 Task: Look for space in Murmansk, Russia from 1st August, 2023 to 5th August, 2023 for 1 adult in price range Rs.6000 to Rs.15000. Place can be entire place with 1  bedroom having 1 bed and 1 bathroom. Property type can be house, flat, guest house. Amenities needed are: wifi. Booking option can be shelf check-in. Required host language is English.
Action: Mouse moved to (432, 96)
Screenshot: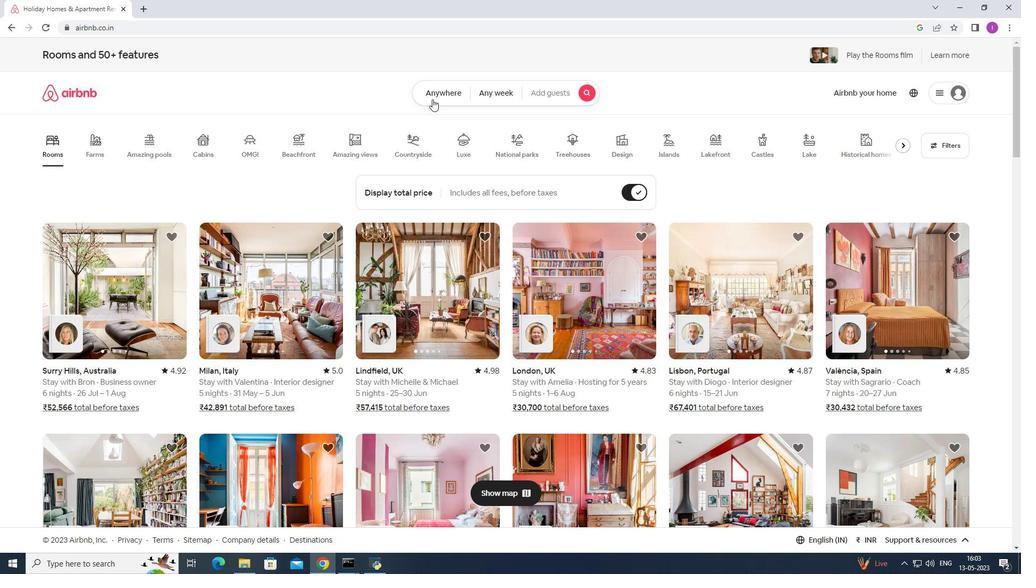 
Action: Mouse pressed left at (432, 96)
Screenshot: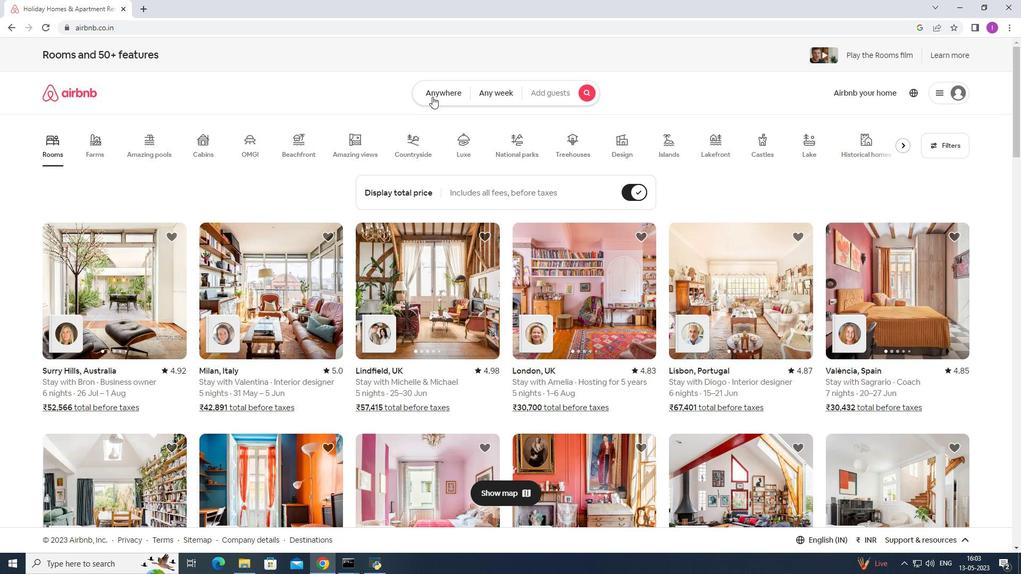 
Action: Mouse moved to (388, 138)
Screenshot: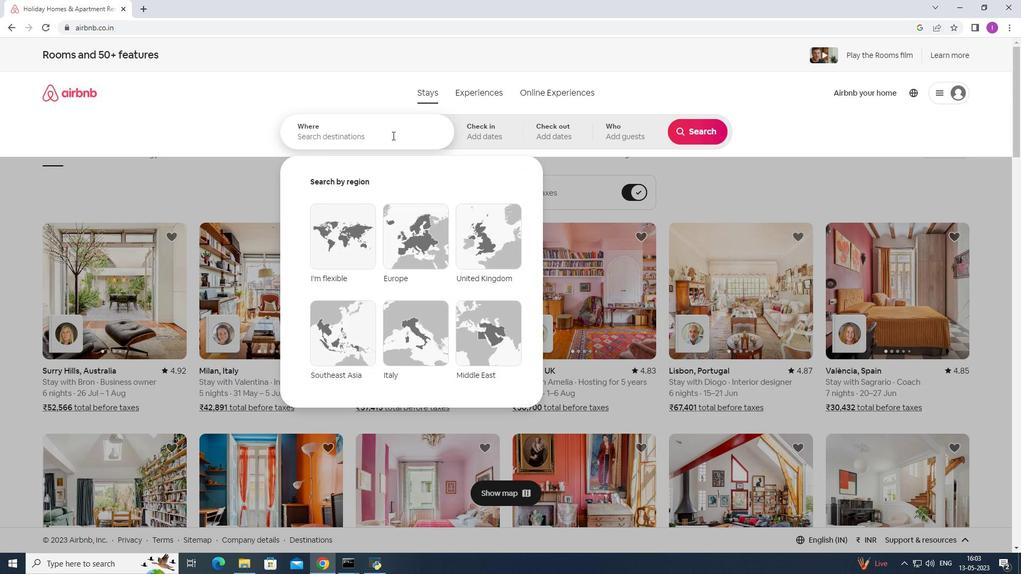 
Action: Mouse pressed left at (388, 138)
Screenshot: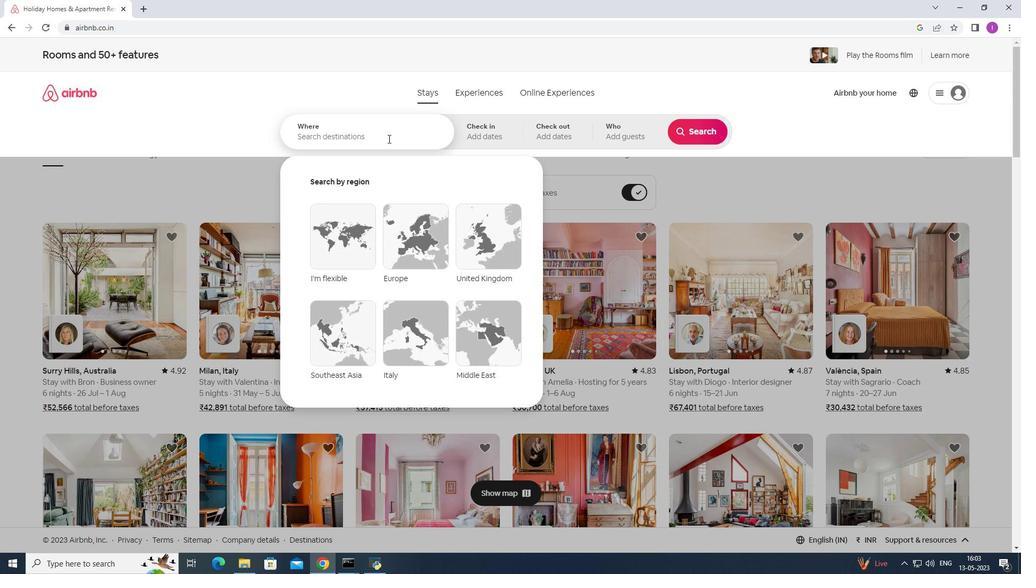 
Action: Key pressed <Key.shift>Murmansk,<Key.shift>Russia
Screenshot: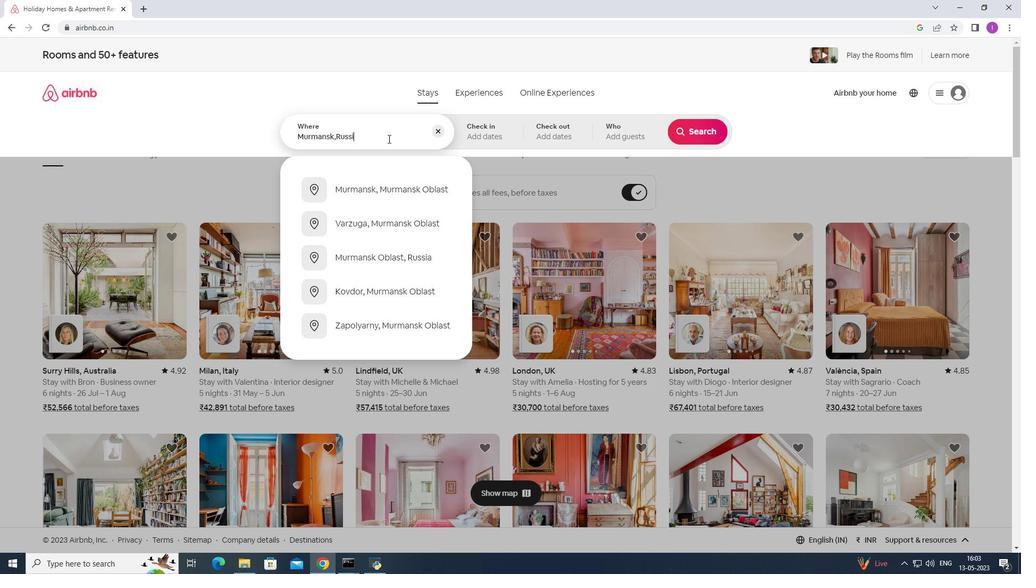 
Action: Mouse moved to (428, 224)
Screenshot: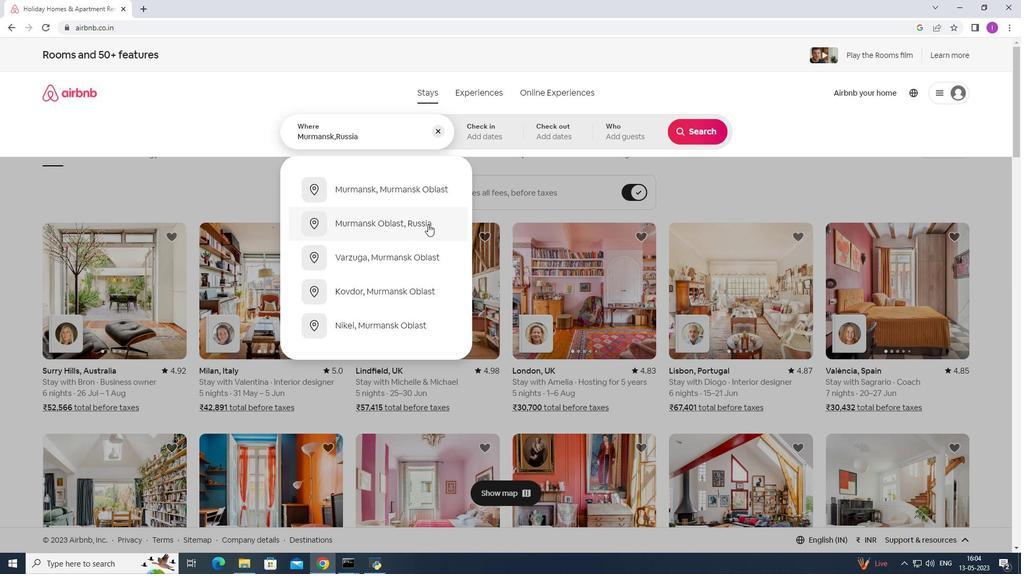 
Action: Mouse pressed left at (428, 224)
Screenshot: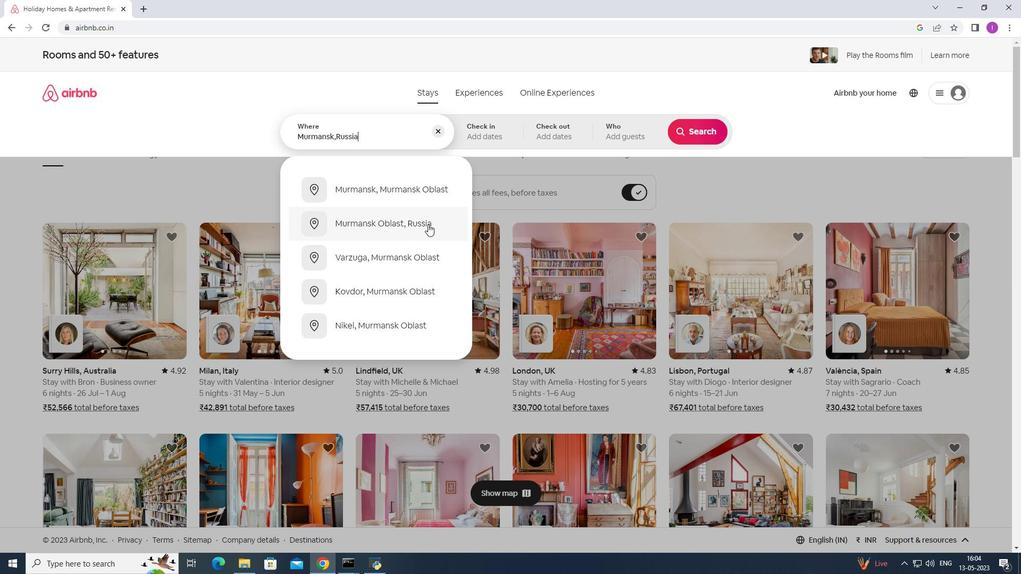
Action: Mouse moved to (693, 215)
Screenshot: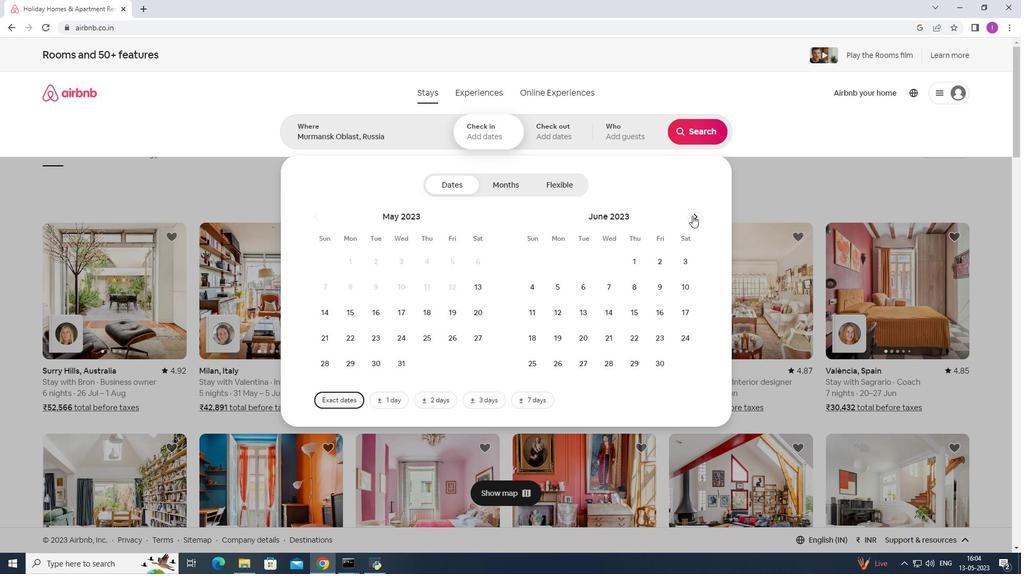 
Action: Mouse pressed left at (693, 215)
Screenshot: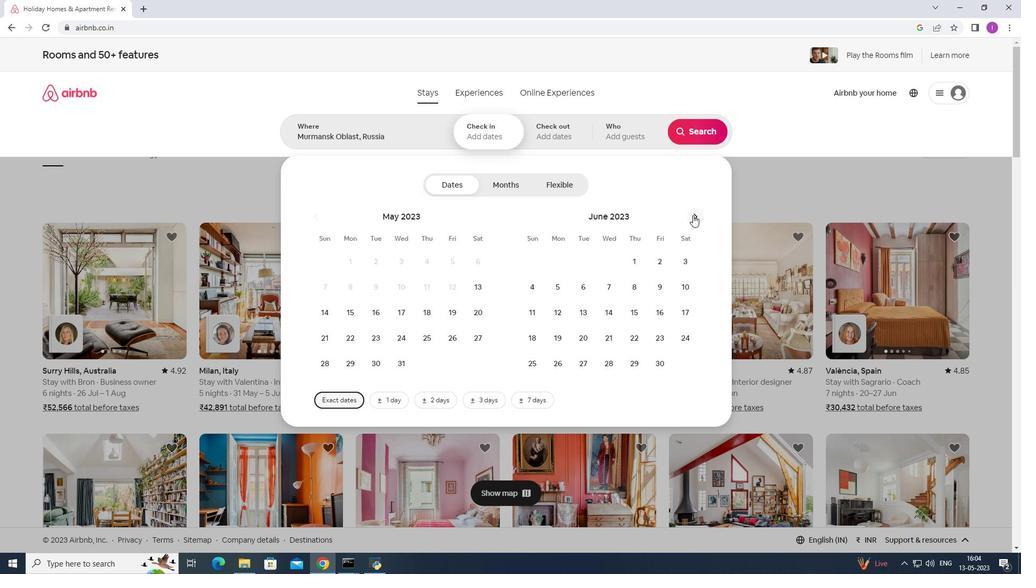 
Action: Mouse pressed left at (693, 215)
Screenshot: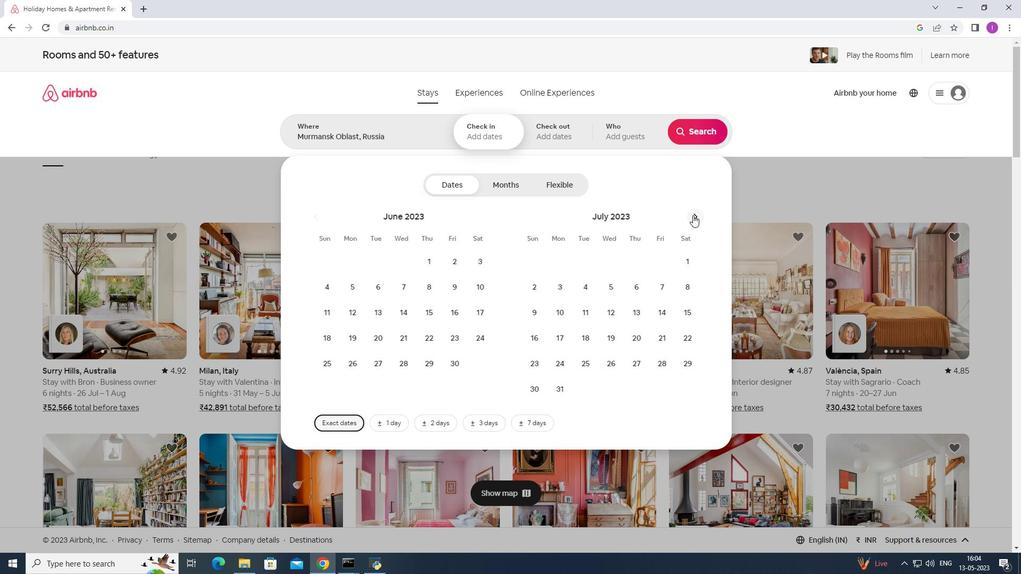 
Action: Mouse moved to (587, 266)
Screenshot: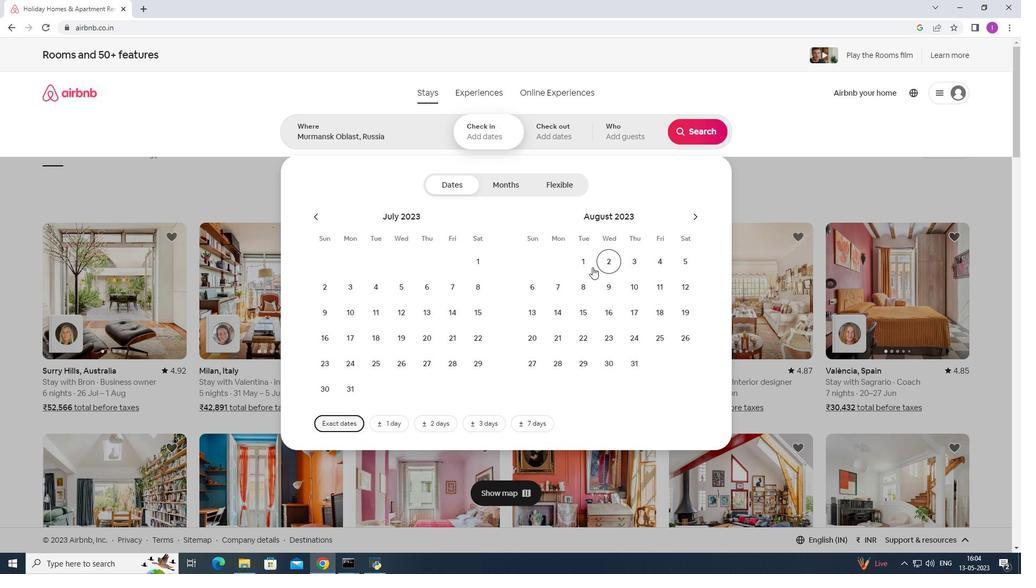 
Action: Mouse pressed left at (587, 266)
Screenshot: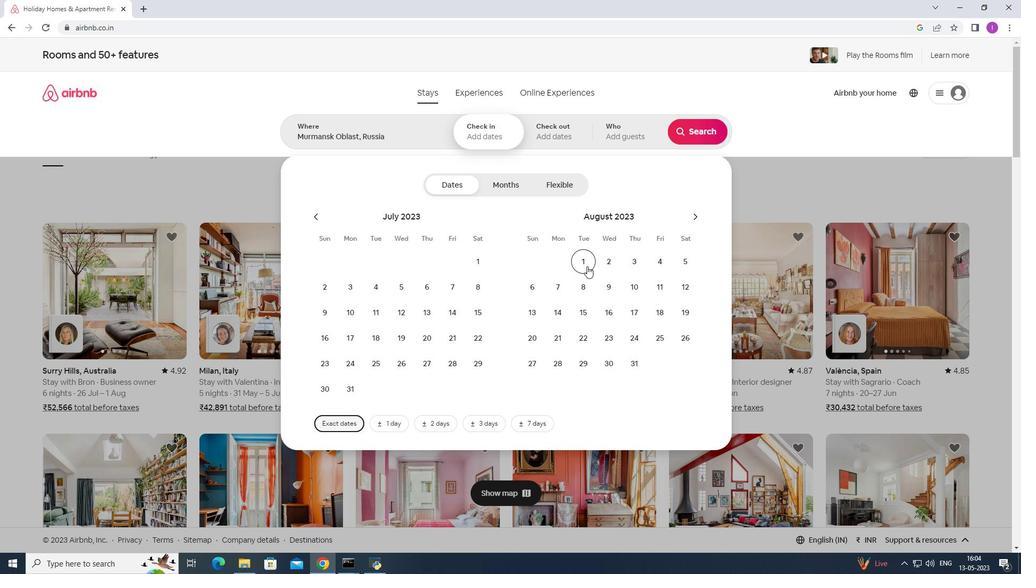 
Action: Mouse moved to (689, 256)
Screenshot: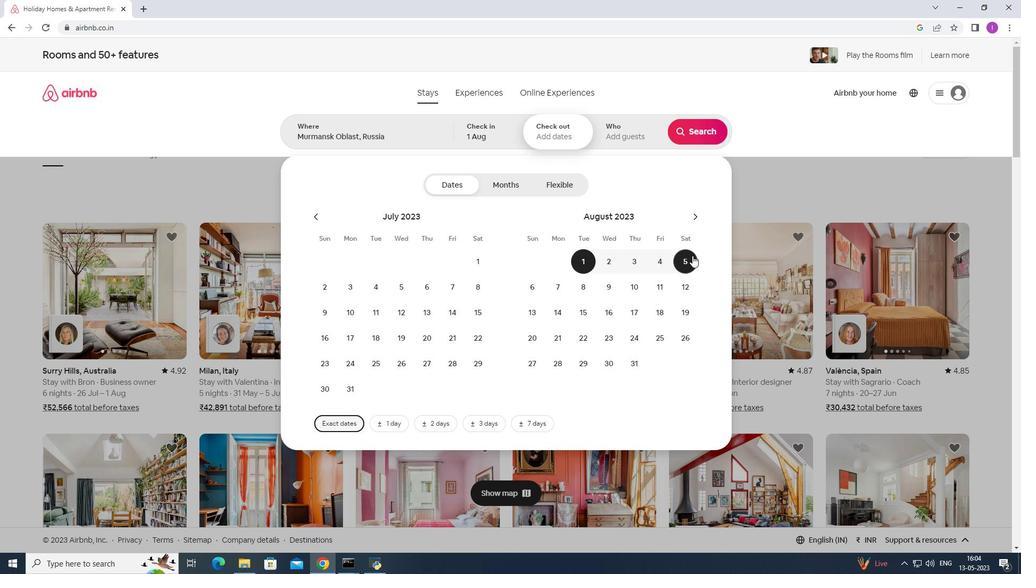 
Action: Mouse pressed left at (689, 256)
Screenshot: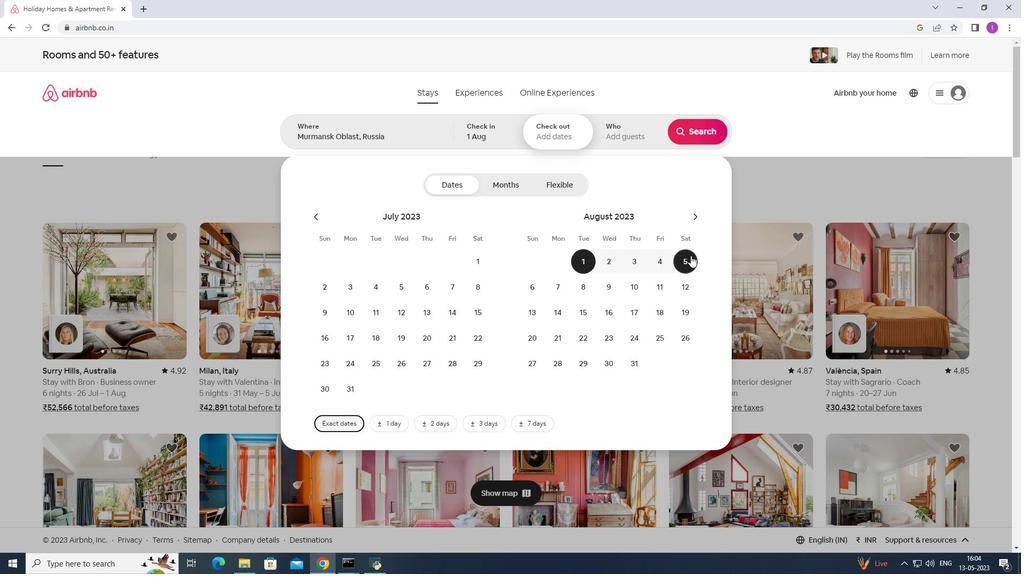 
Action: Mouse moved to (662, 135)
Screenshot: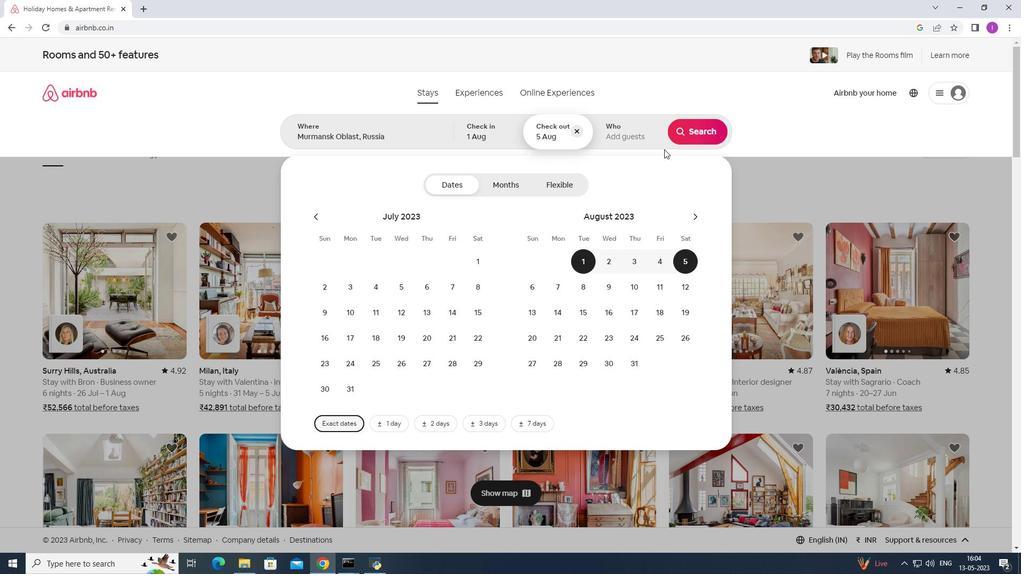 
Action: Mouse pressed left at (662, 135)
Screenshot: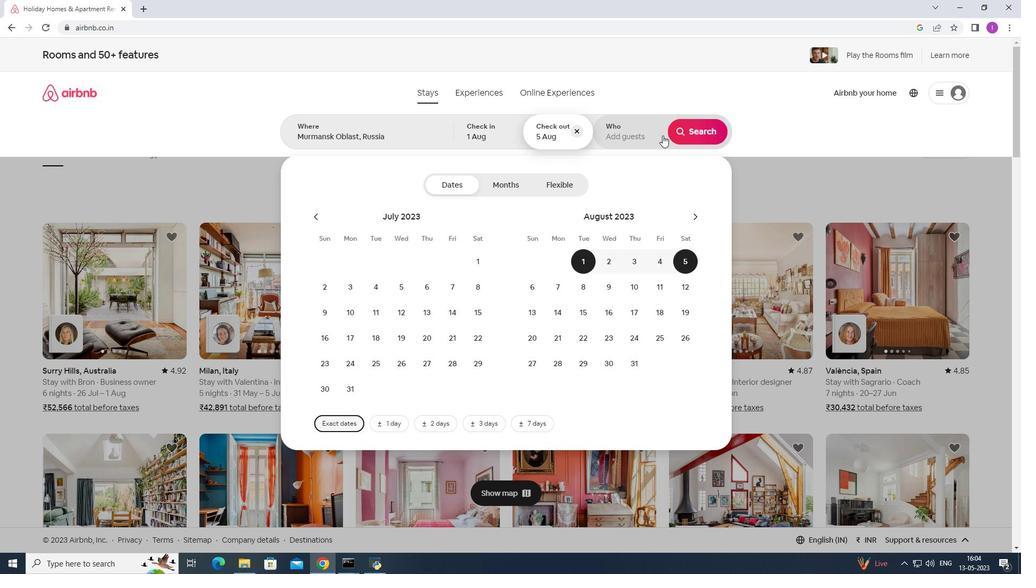 
Action: Mouse moved to (703, 186)
Screenshot: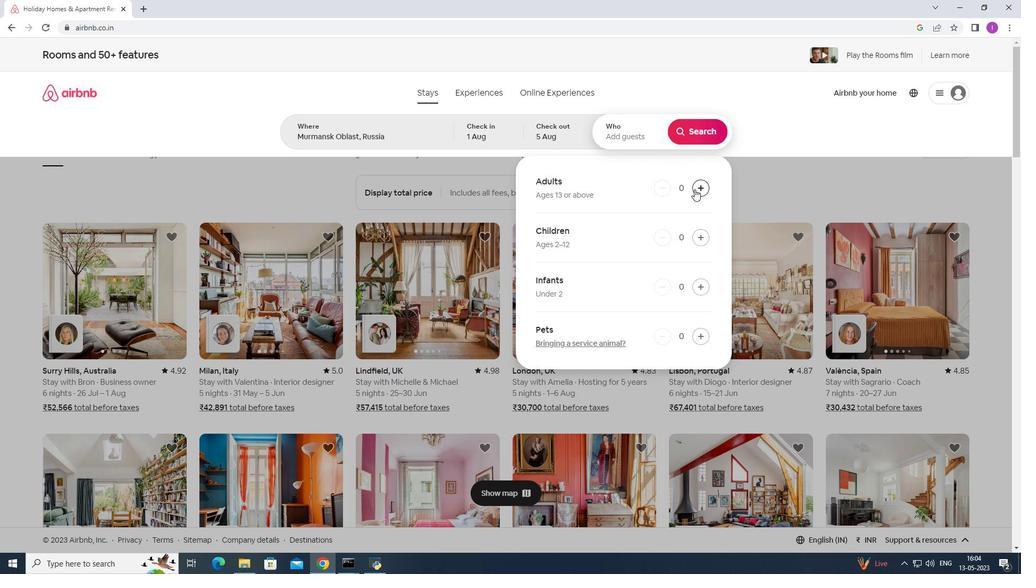 
Action: Mouse pressed left at (703, 186)
Screenshot: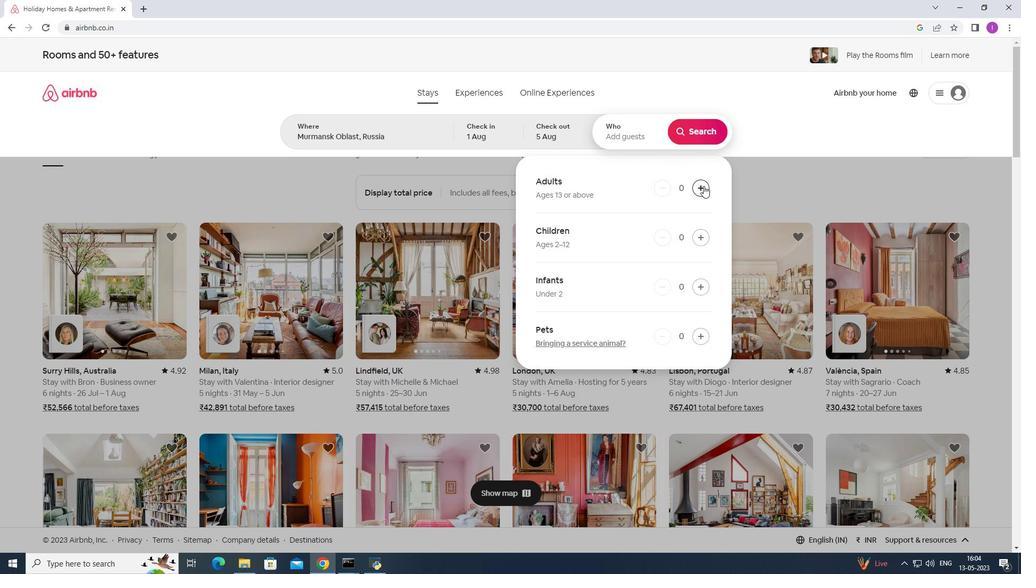 
Action: Mouse pressed left at (703, 186)
Screenshot: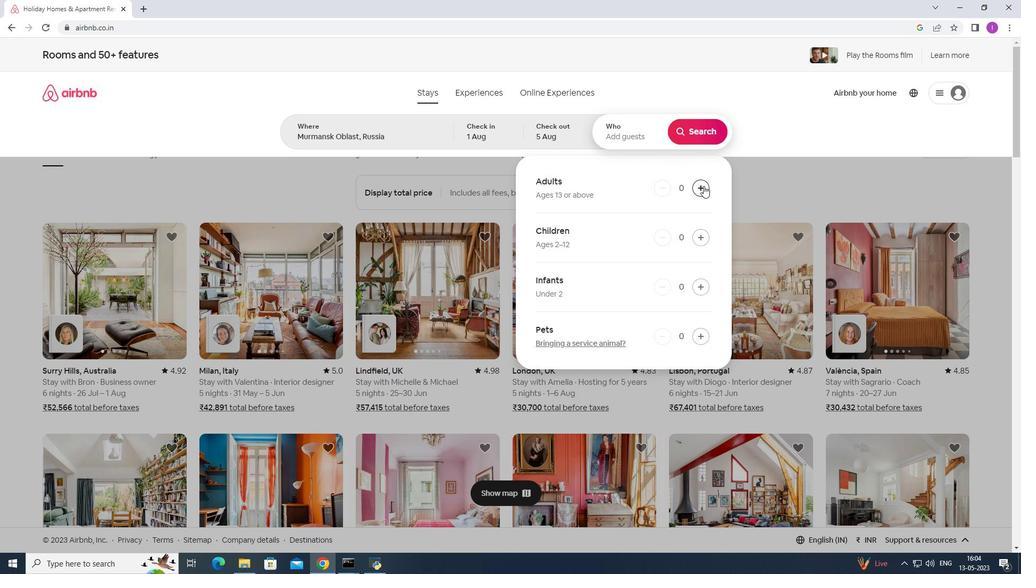 
Action: Mouse moved to (666, 191)
Screenshot: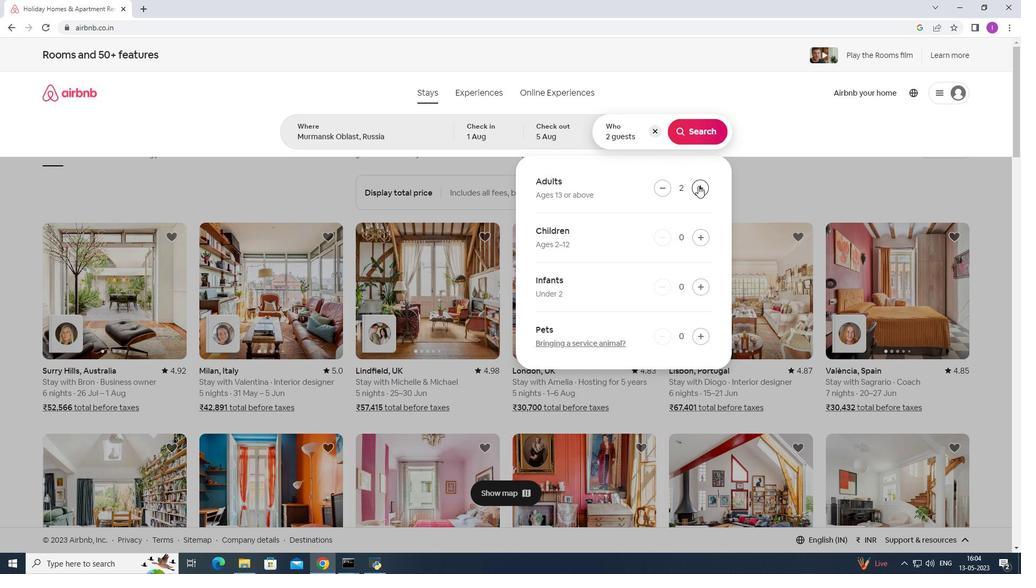 
Action: Mouse pressed left at (666, 191)
Screenshot: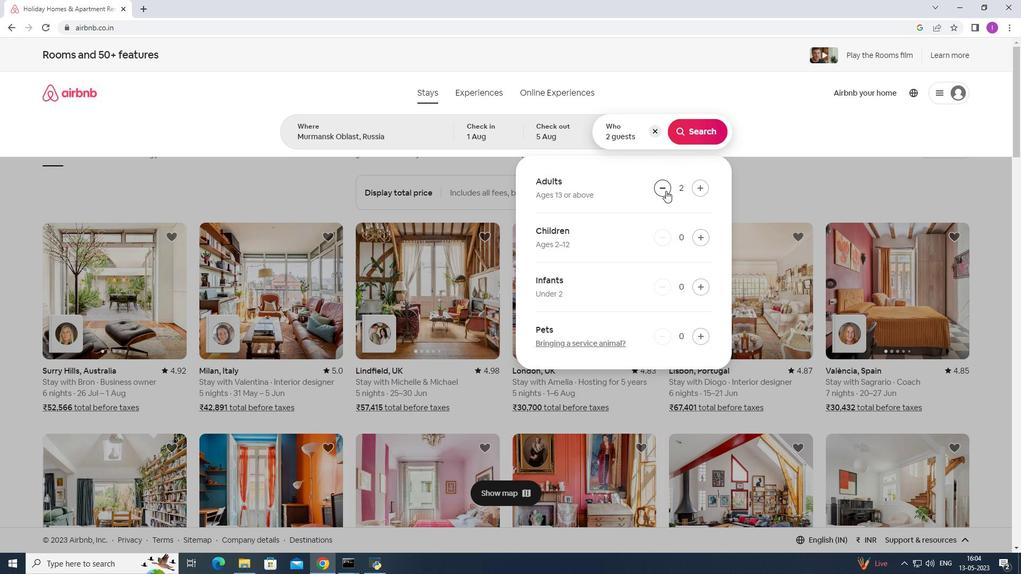 
Action: Mouse moved to (714, 127)
Screenshot: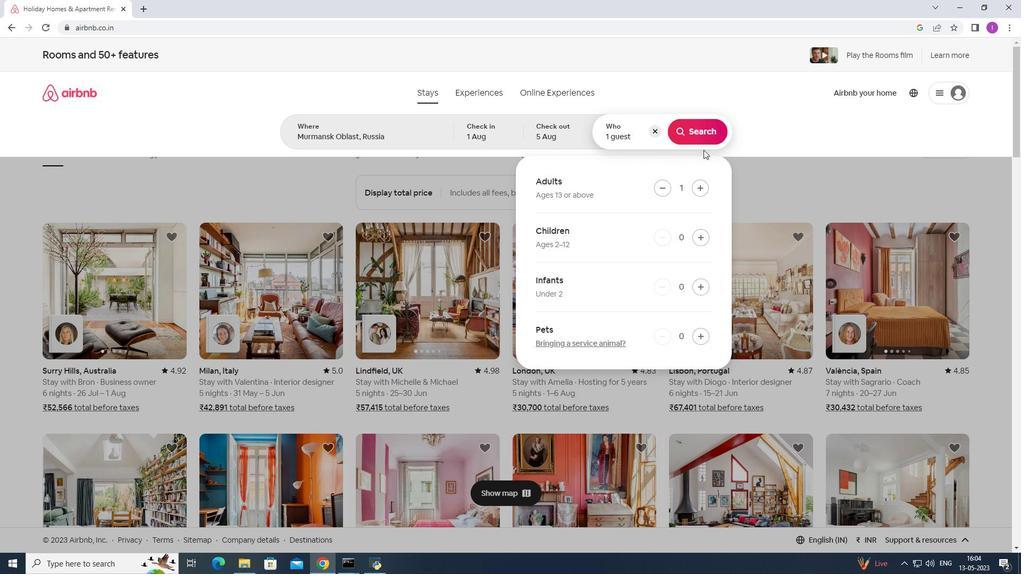 
Action: Mouse pressed left at (714, 127)
Screenshot: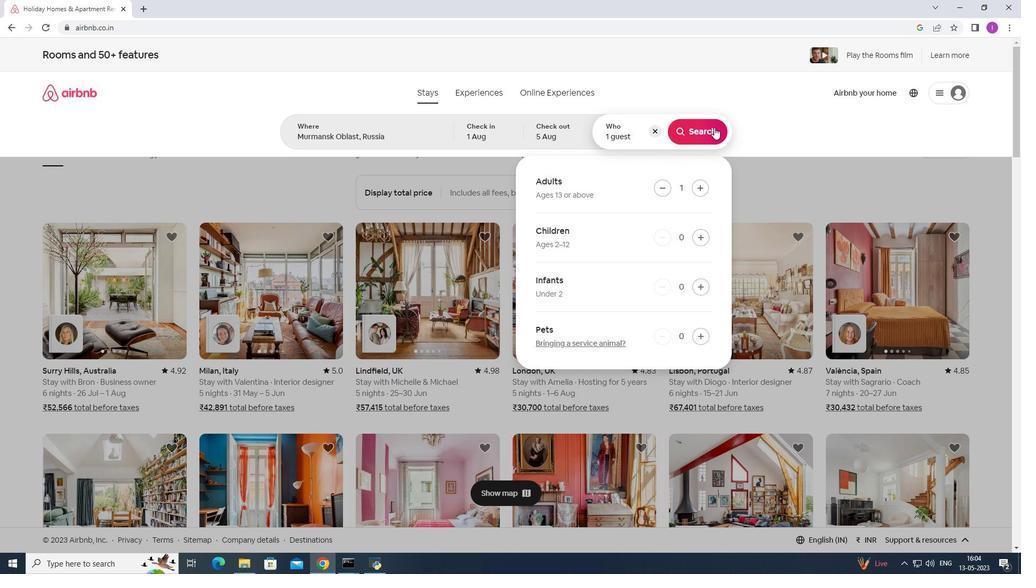 
Action: Mouse moved to (978, 108)
Screenshot: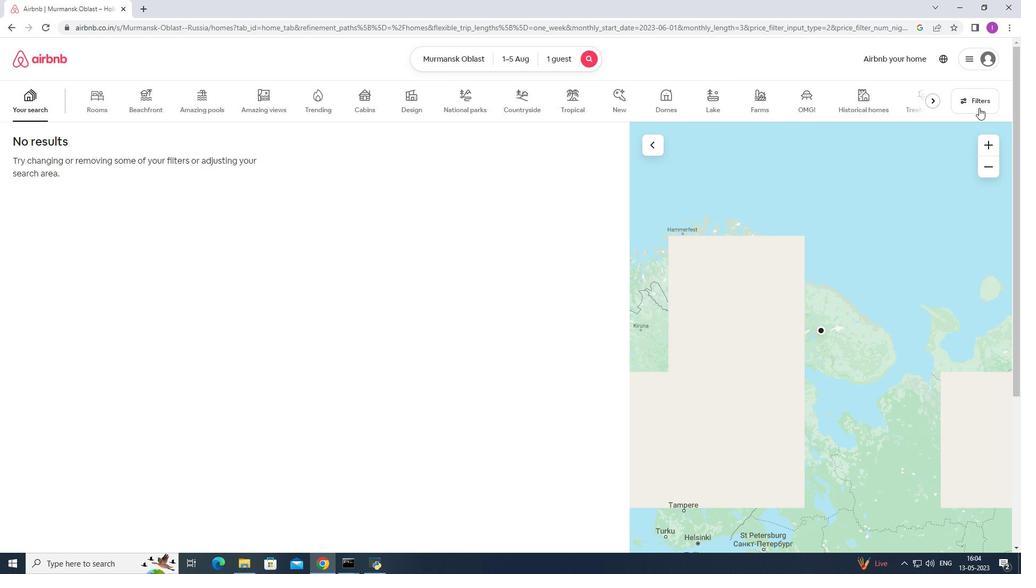 
Action: Mouse pressed left at (978, 108)
Screenshot: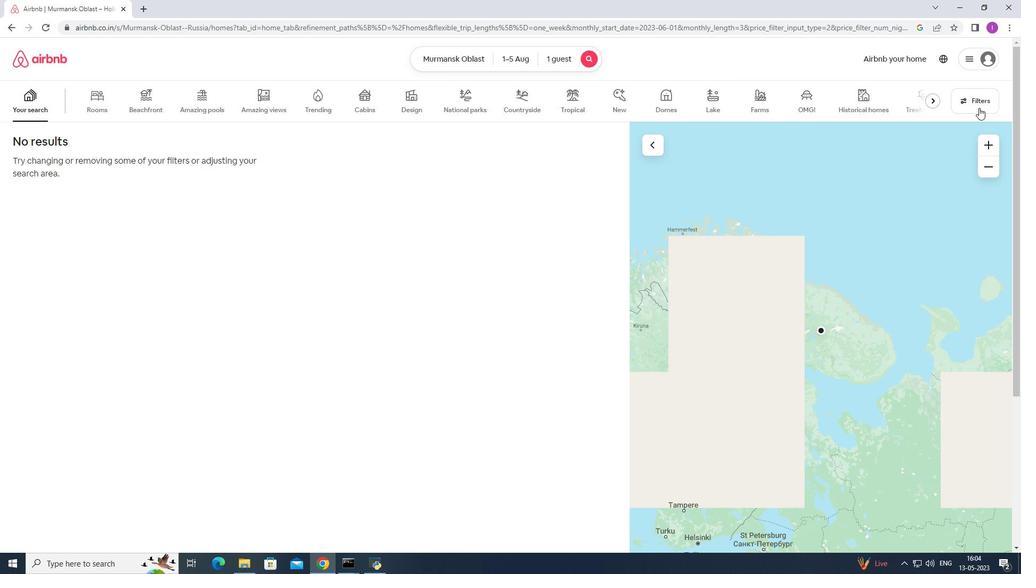 
Action: Mouse moved to (581, 359)
Screenshot: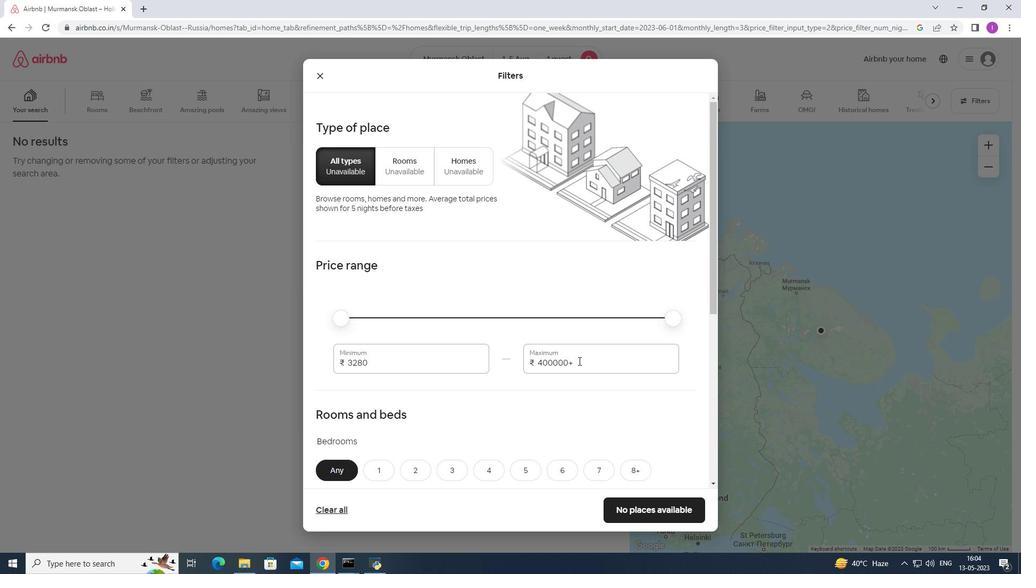 
Action: Mouse pressed left at (581, 359)
Screenshot: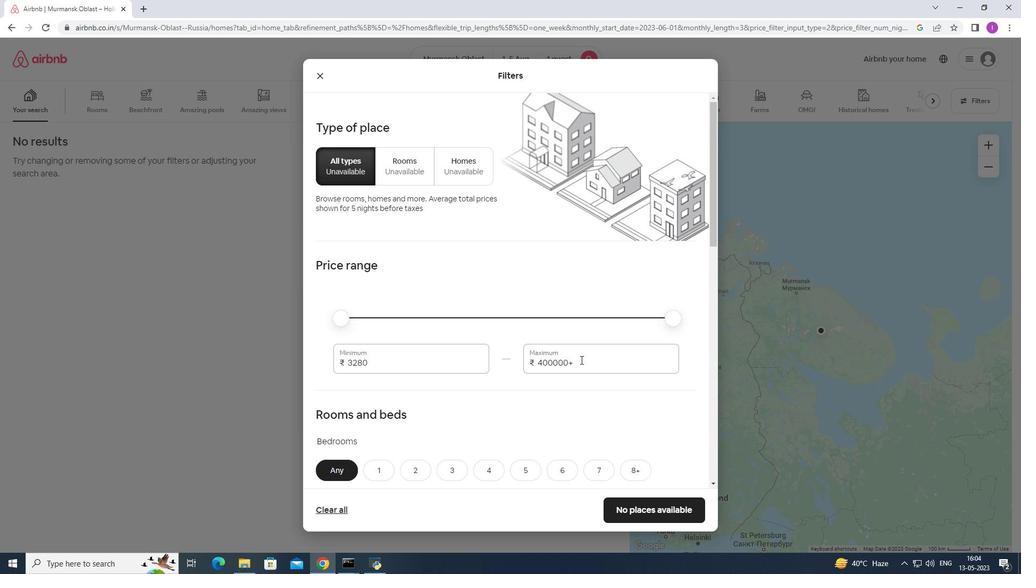 
Action: Mouse moved to (604, 355)
Screenshot: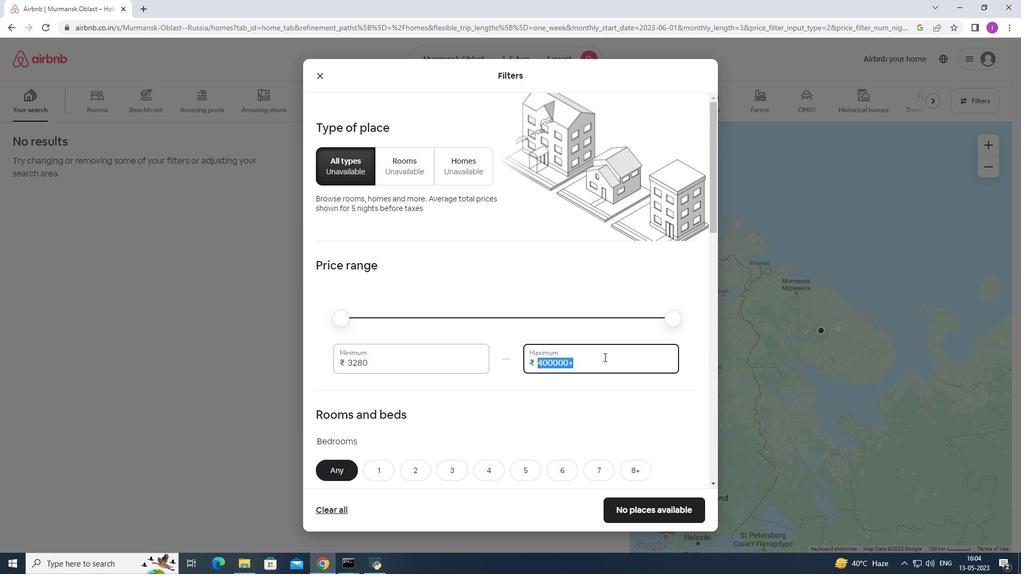 
Action: Key pressed 1
Screenshot: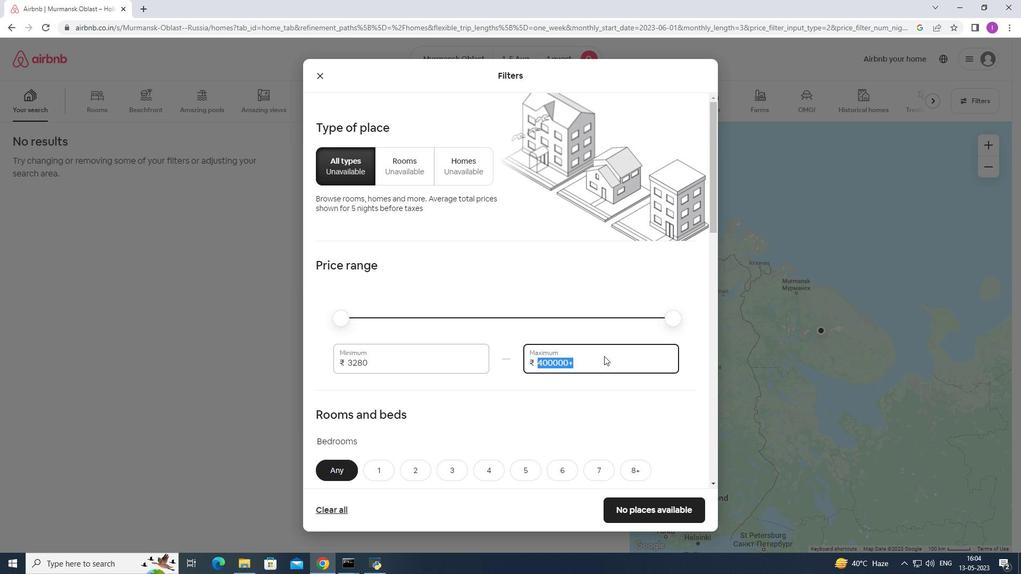 
Action: Mouse moved to (604, 354)
Screenshot: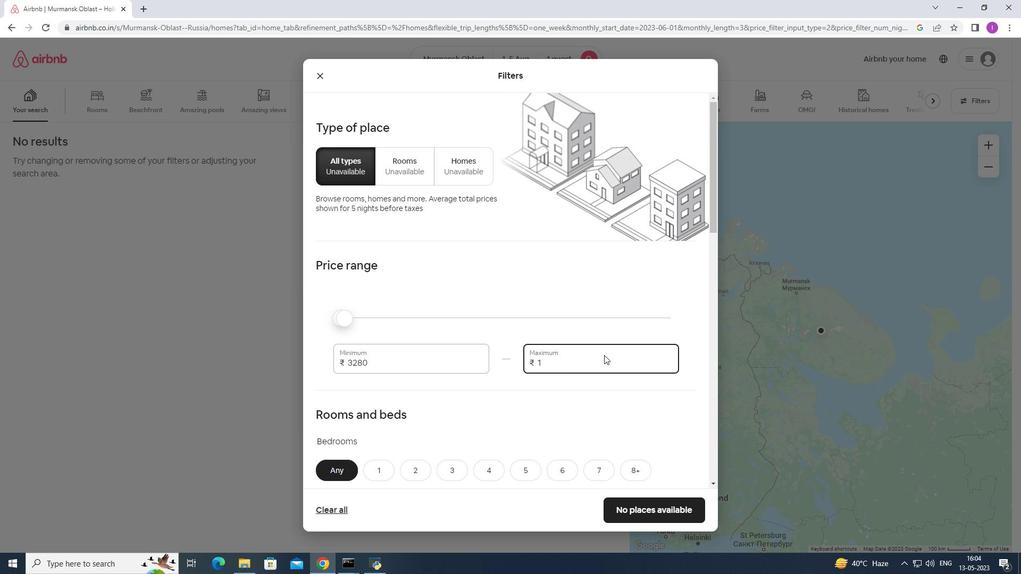 
Action: Key pressed 5
Screenshot: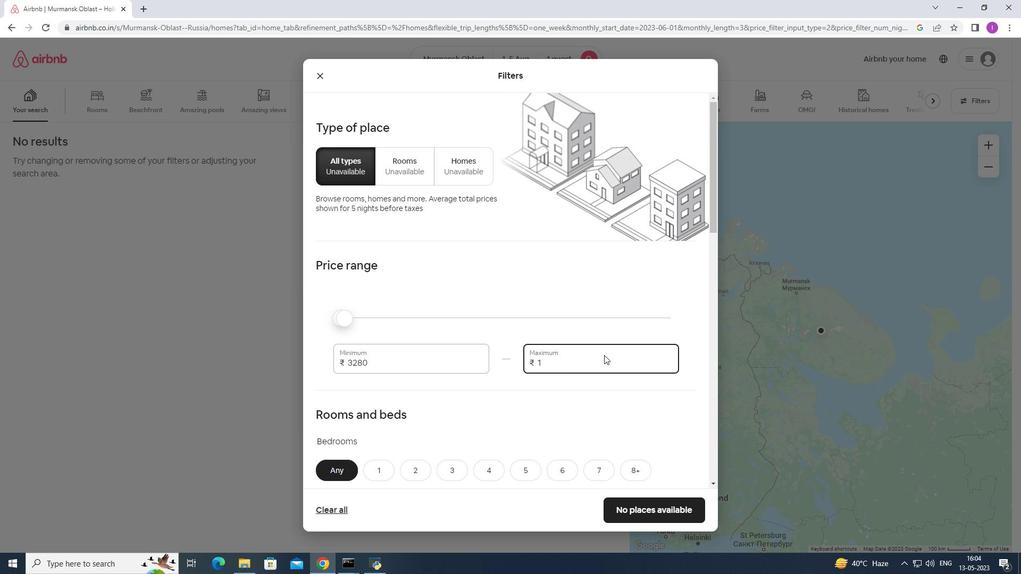 
Action: Mouse moved to (604, 353)
Screenshot: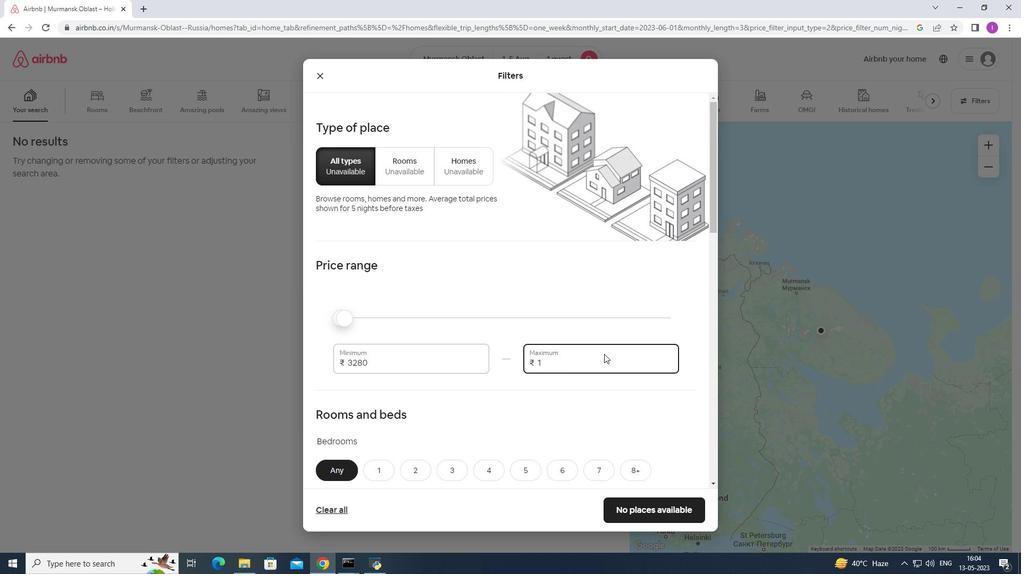 
Action: Key pressed 0
Screenshot: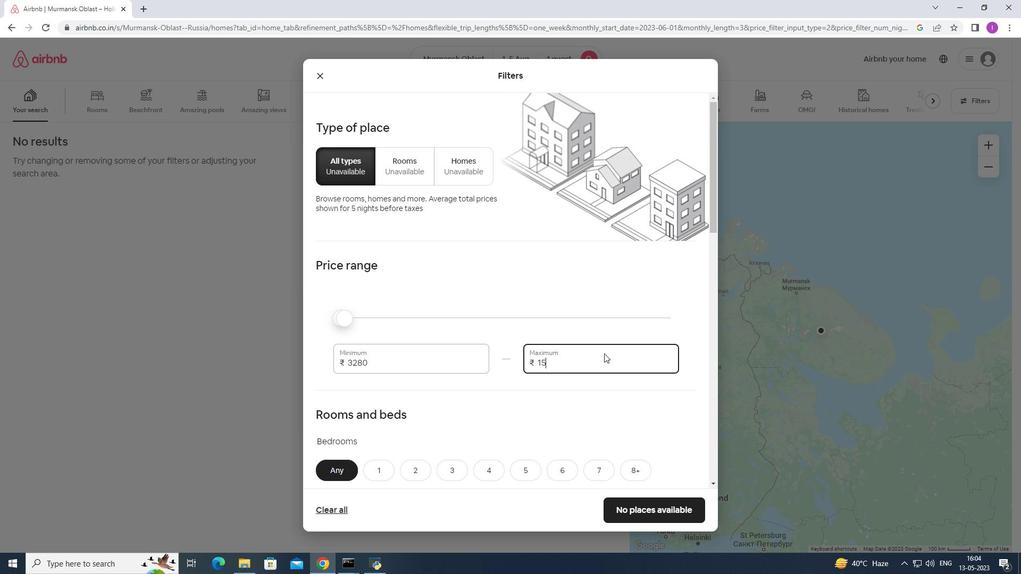 
Action: Mouse moved to (604, 353)
Screenshot: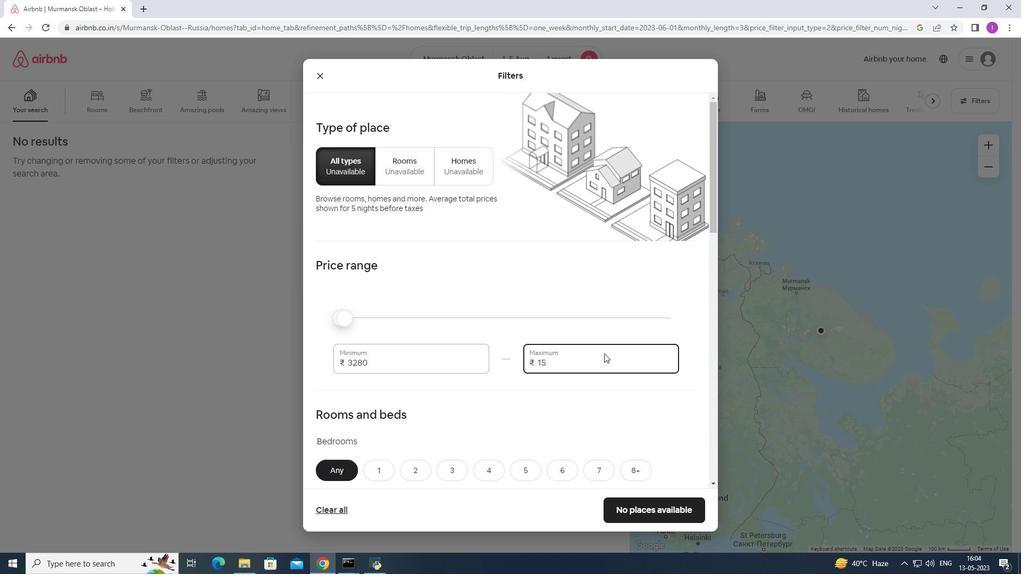 
Action: Key pressed 000<Key.backspace>
Screenshot: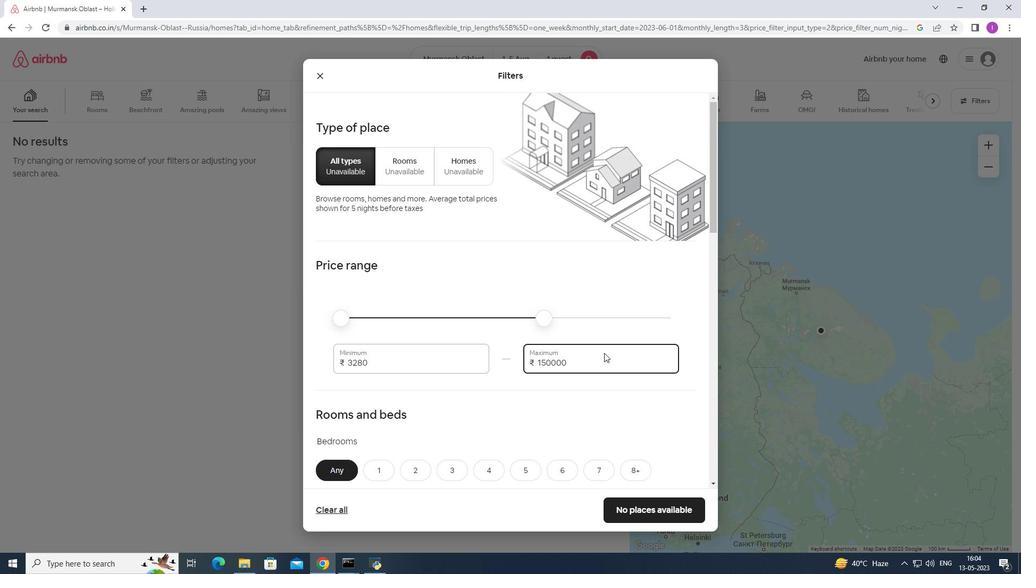
Action: Mouse moved to (370, 364)
Screenshot: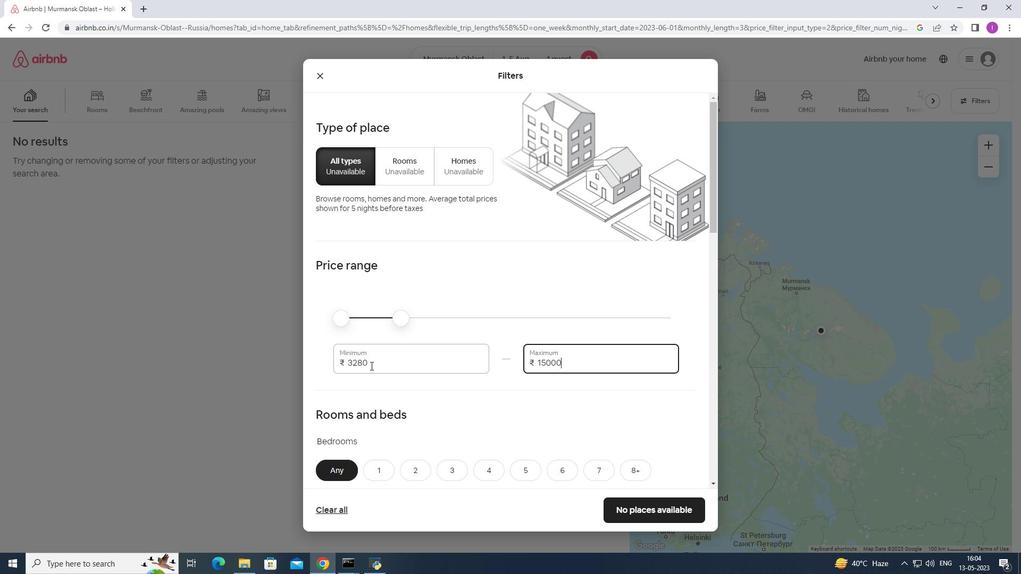 
Action: Mouse pressed left at (370, 364)
Screenshot: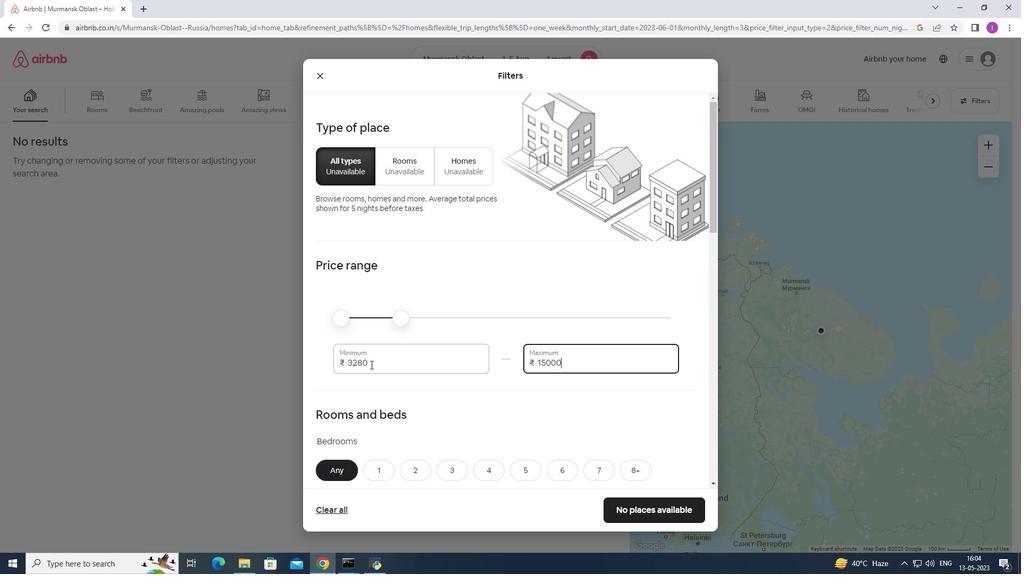 
Action: Mouse moved to (445, 361)
Screenshot: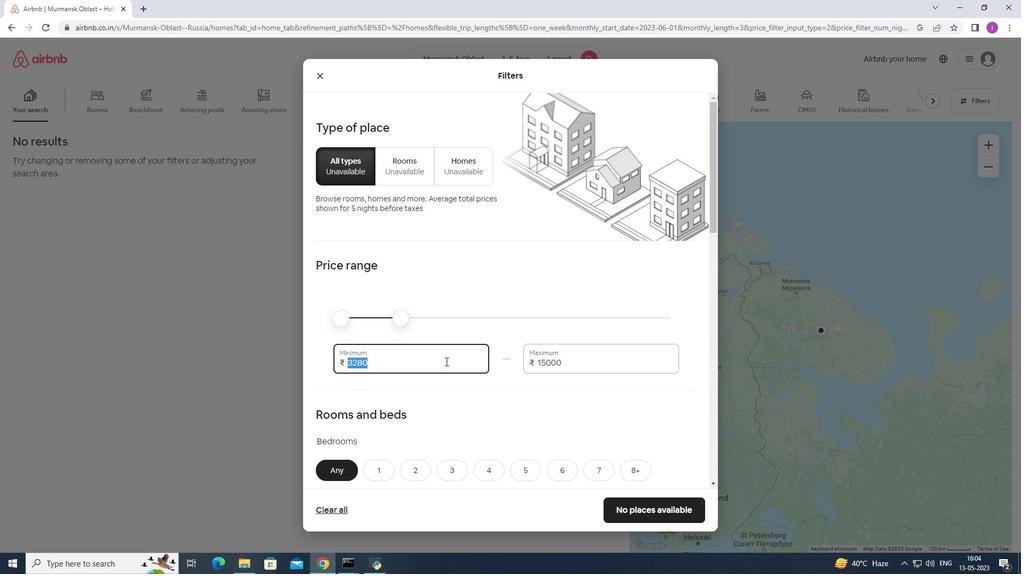 
Action: Key pressed 6
Screenshot: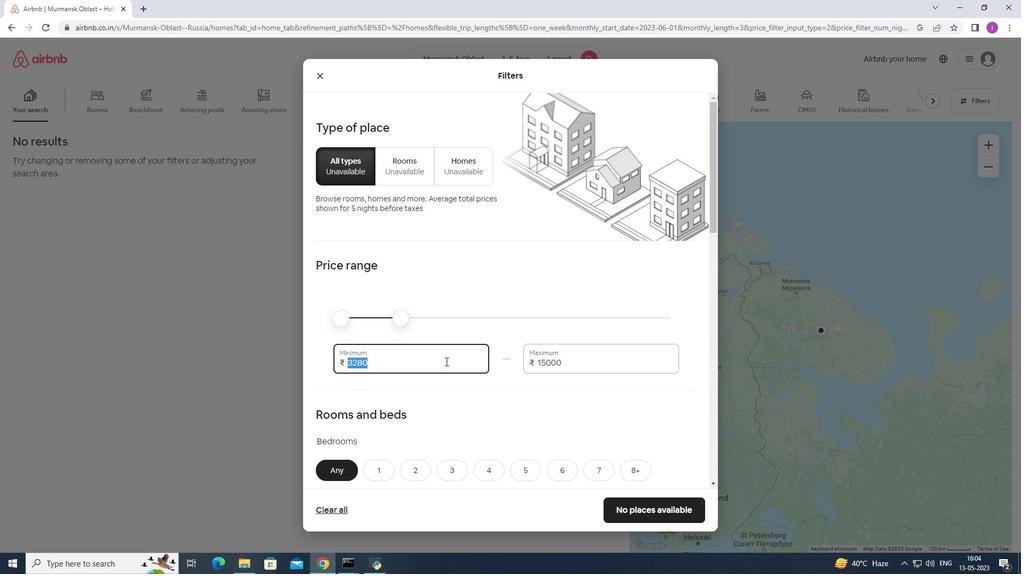 
Action: Mouse moved to (446, 361)
Screenshot: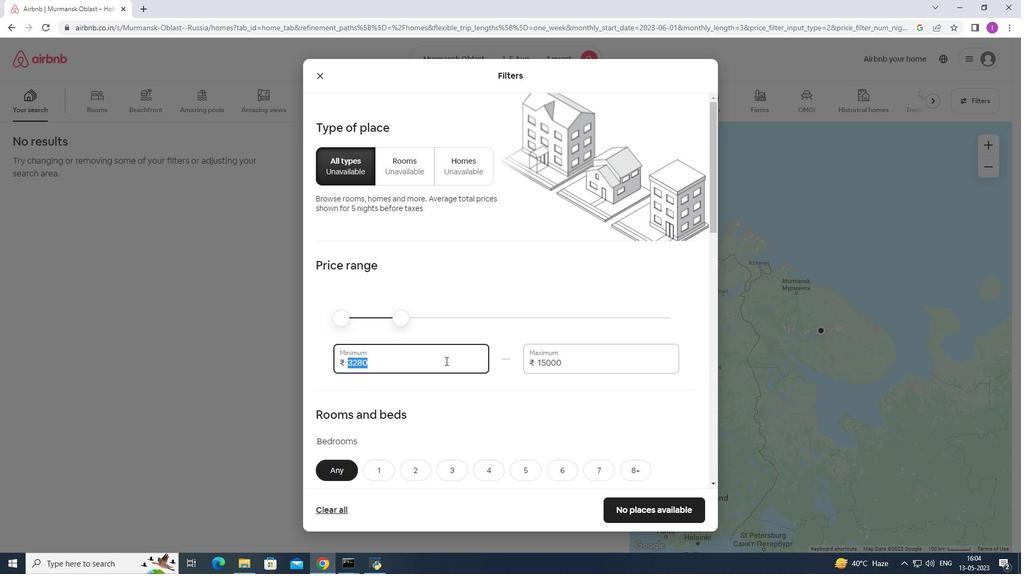
Action: Key pressed 000
Screenshot: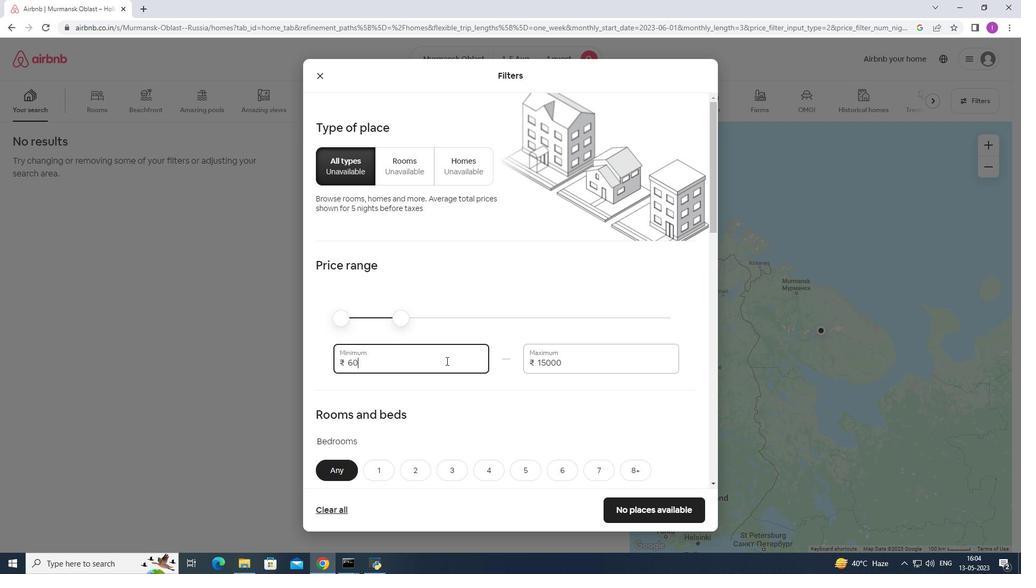 
Action: Mouse moved to (445, 361)
Screenshot: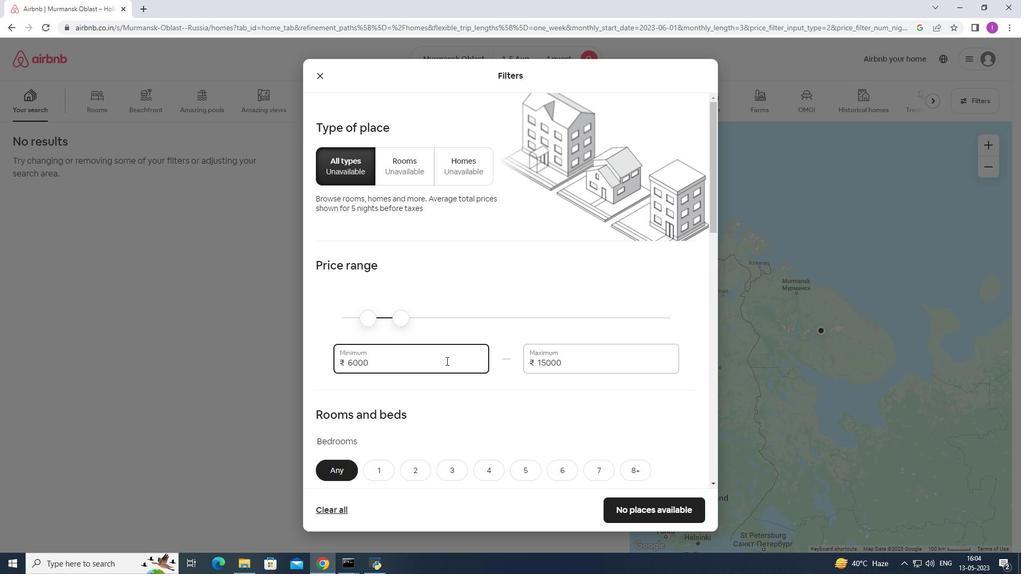 
Action: Mouse scrolled (445, 361) with delta (0, 0)
Screenshot: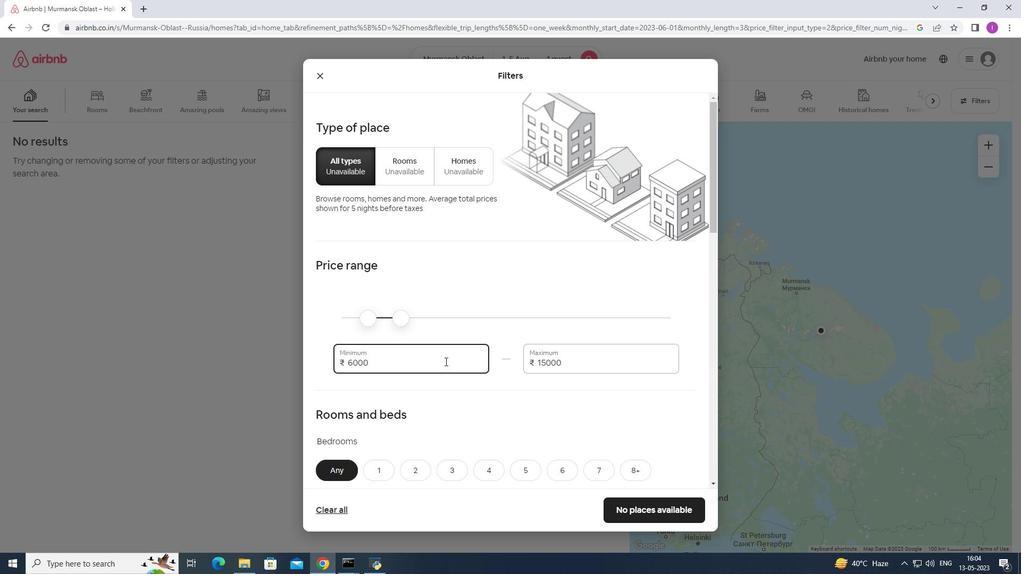
Action: Mouse moved to (445, 361)
Screenshot: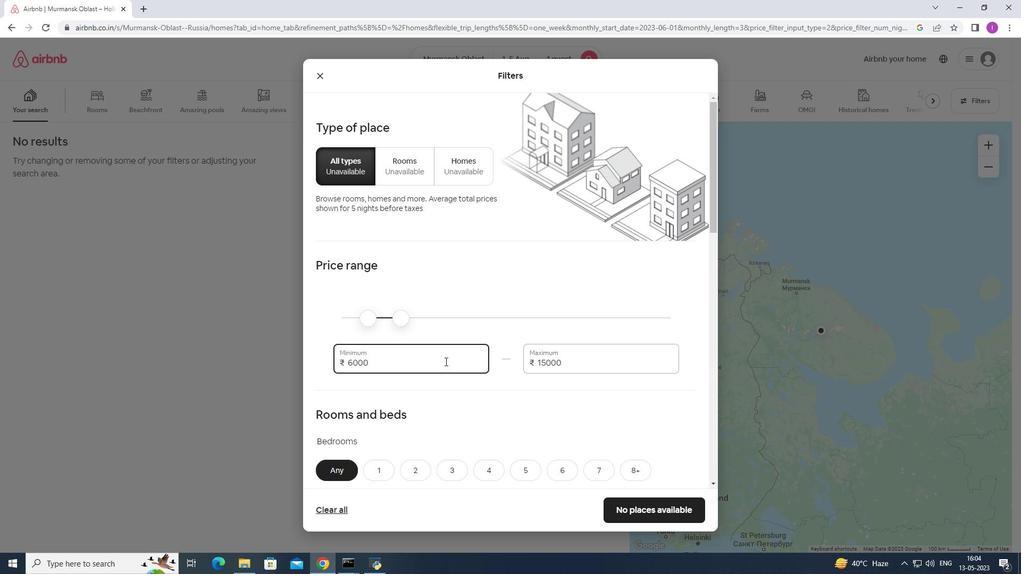 
Action: Mouse scrolled (445, 361) with delta (0, 0)
Screenshot: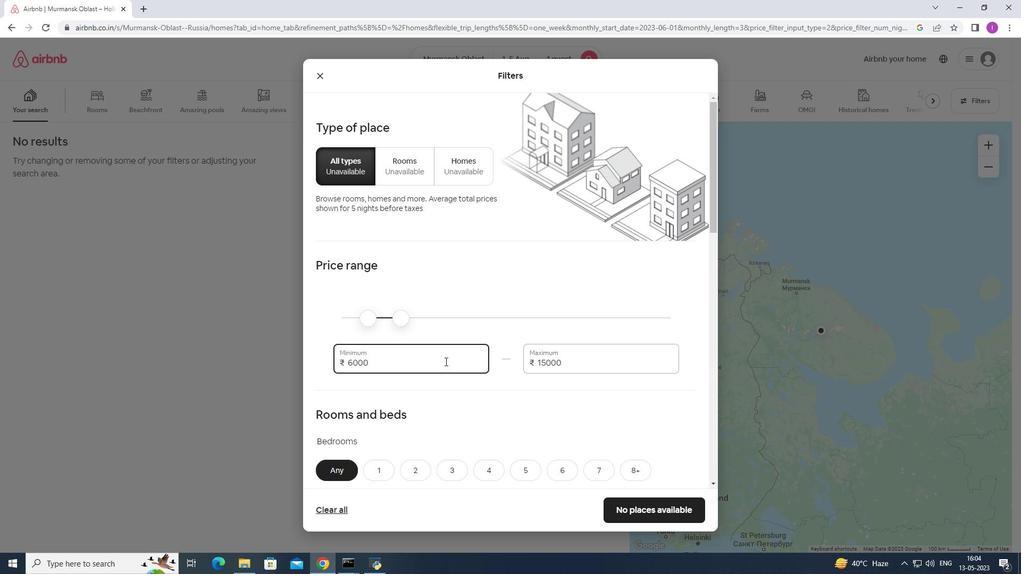 
Action: Mouse scrolled (445, 361) with delta (0, 0)
Screenshot: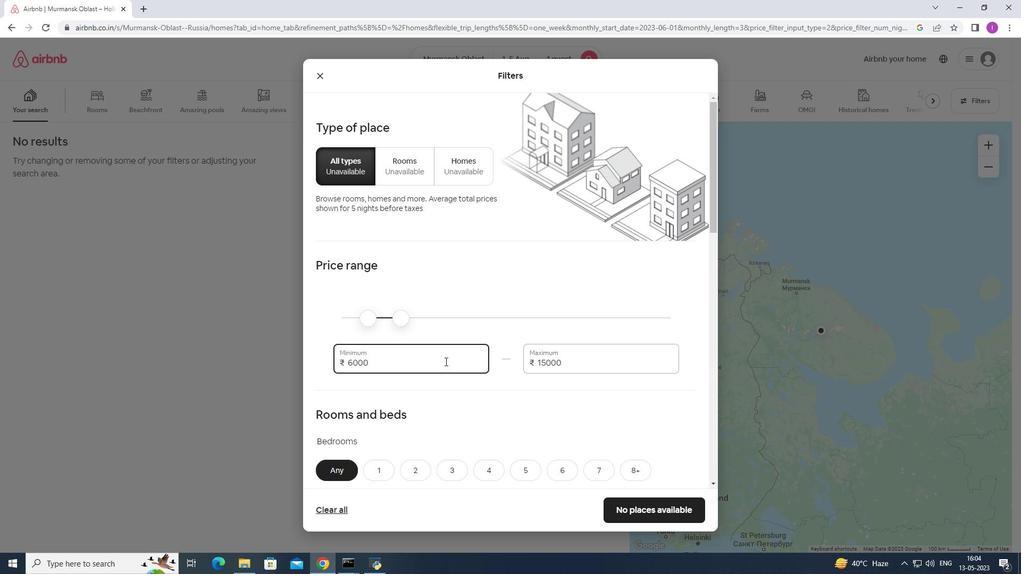 
Action: Mouse scrolled (445, 361) with delta (0, 0)
Screenshot: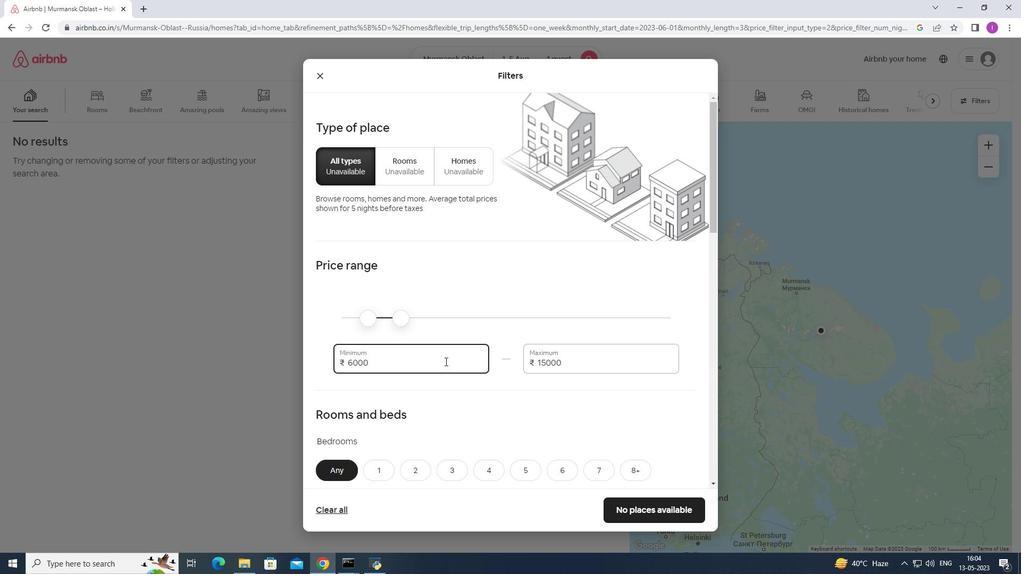 
Action: Mouse moved to (385, 262)
Screenshot: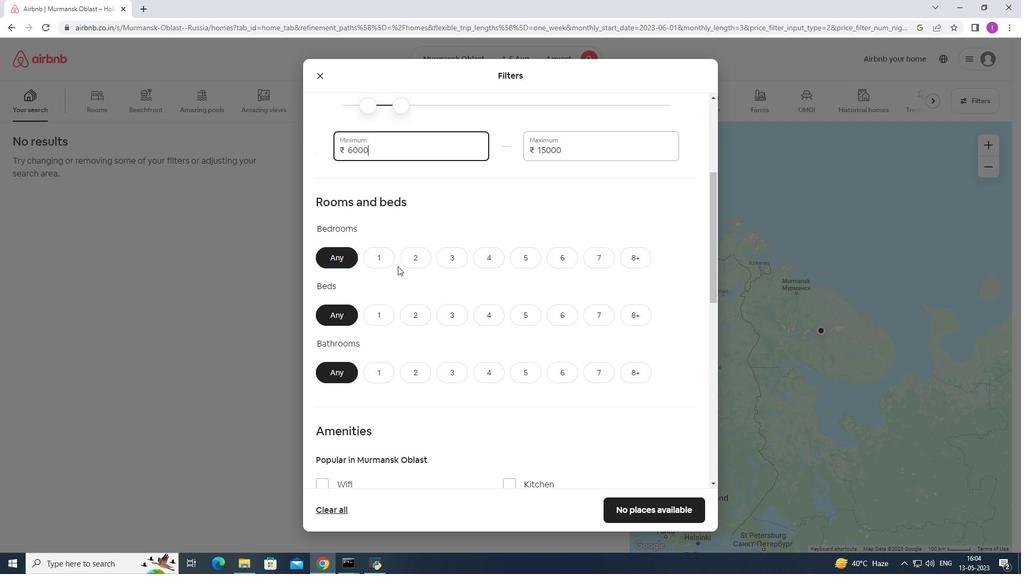 
Action: Mouse pressed left at (385, 262)
Screenshot: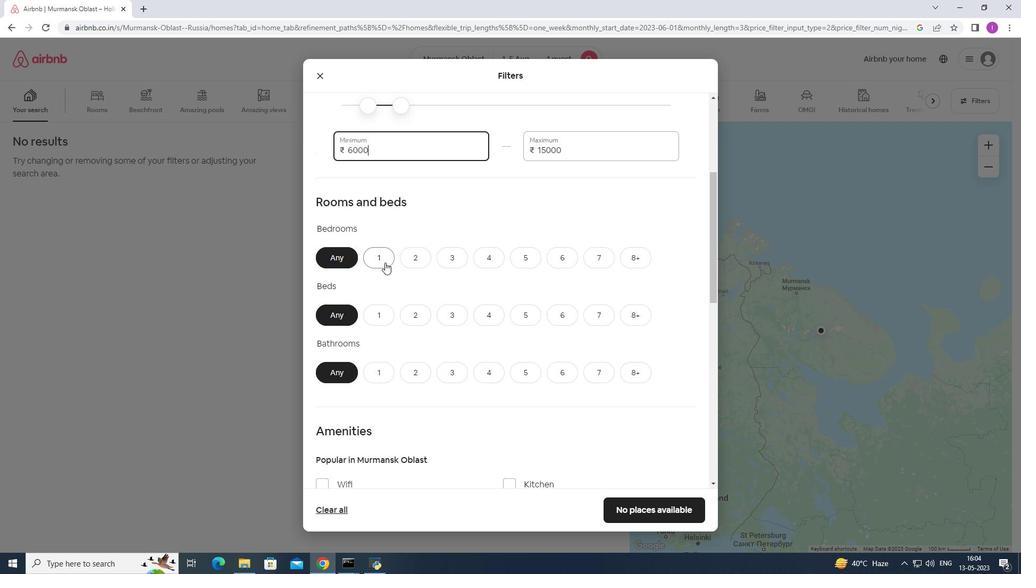 
Action: Mouse moved to (384, 309)
Screenshot: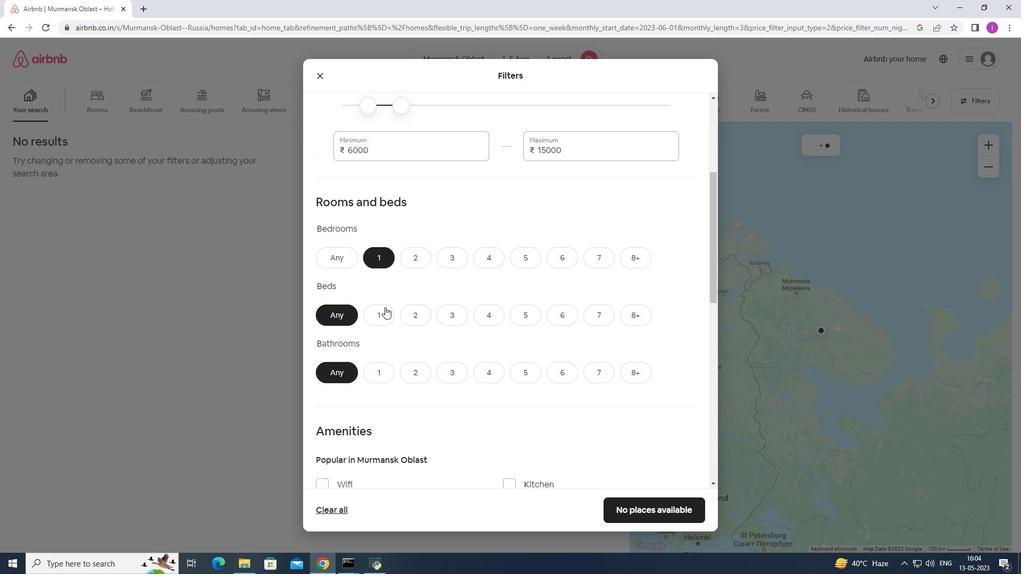 
Action: Mouse pressed left at (384, 309)
Screenshot: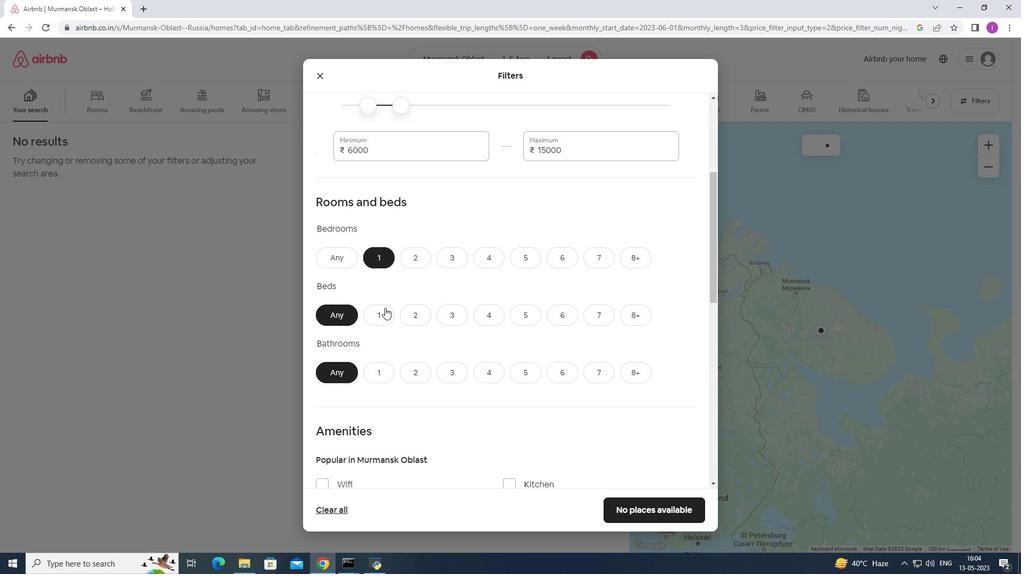 
Action: Mouse moved to (385, 367)
Screenshot: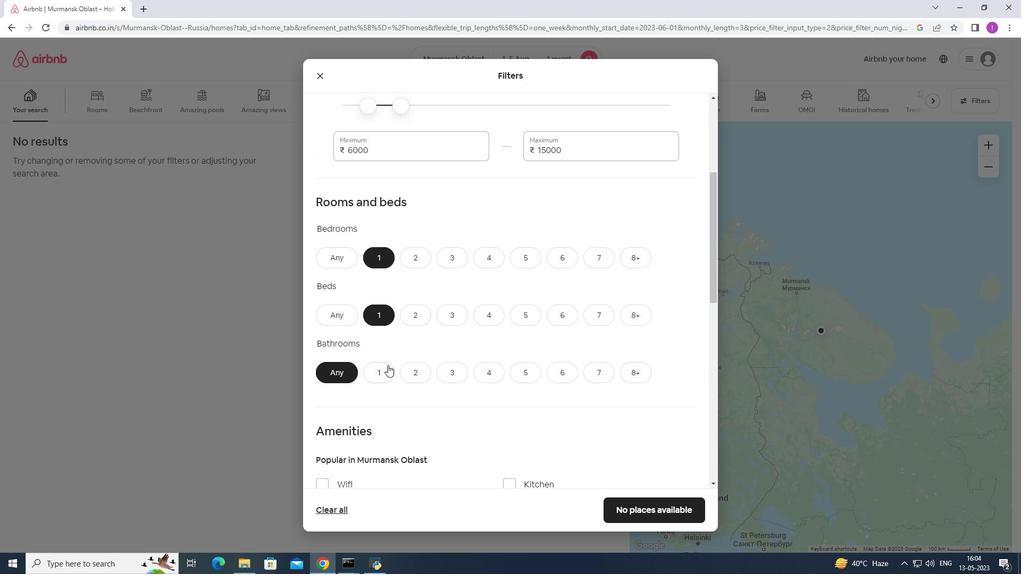 
Action: Mouse pressed left at (385, 367)
Screenshot: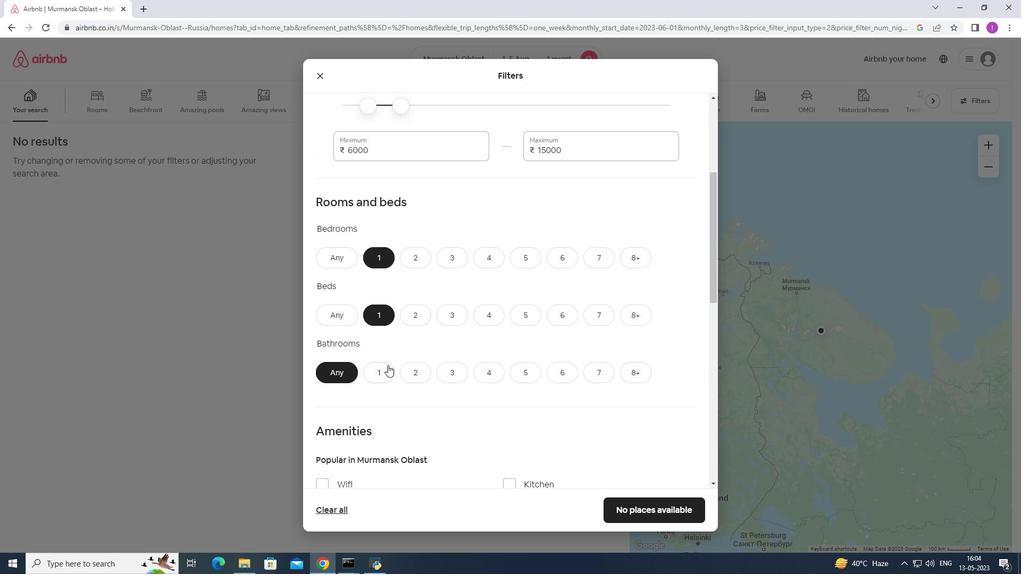 
Action: Mouse moved to (404, 333)
Screenshot: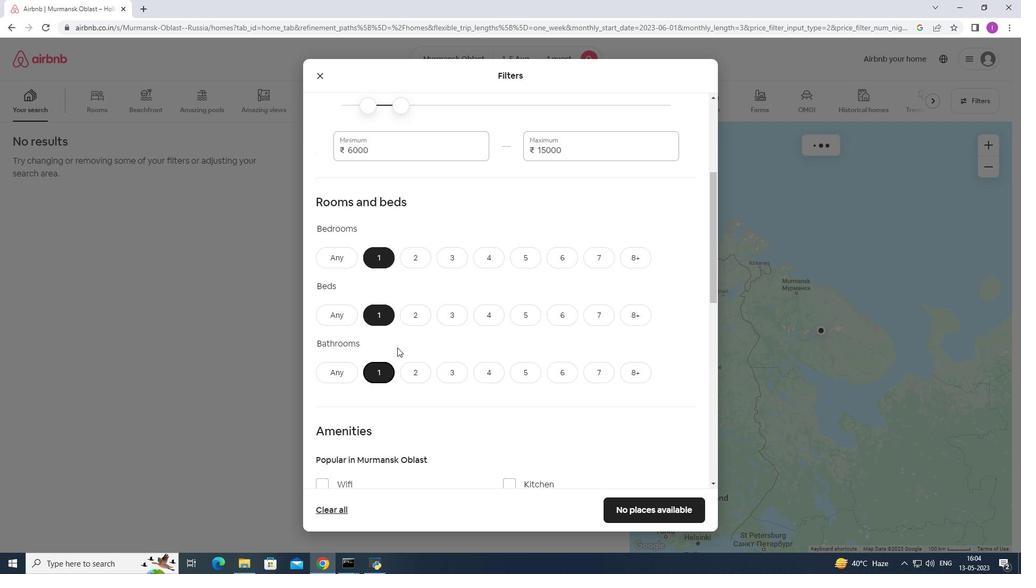 
Action: Mouse scrolled (404, 333) with delta (0, 0)
Screenshot: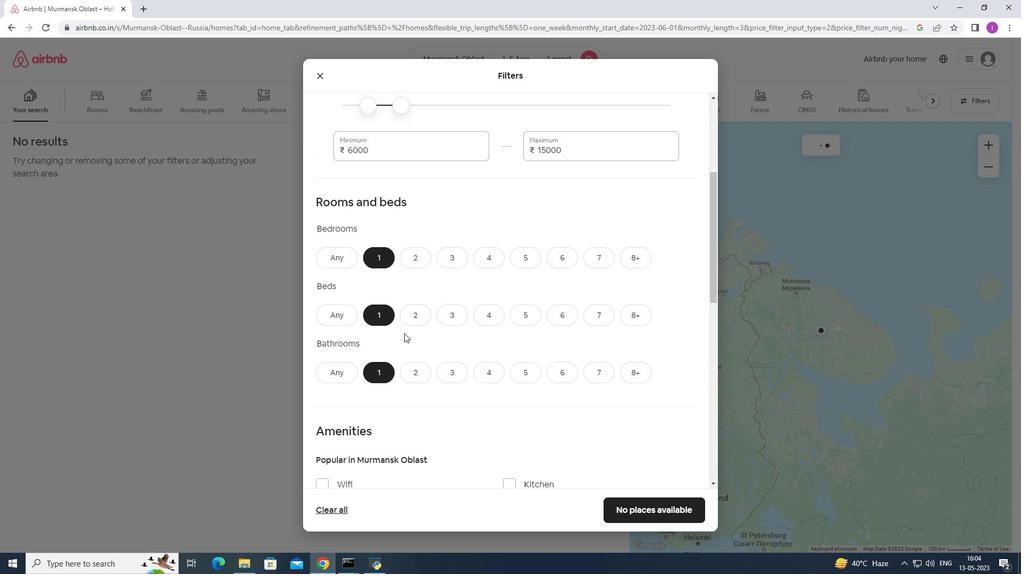 
Action: Mouse scrolled (404, 333) with delta (0, 0)
Screenshot: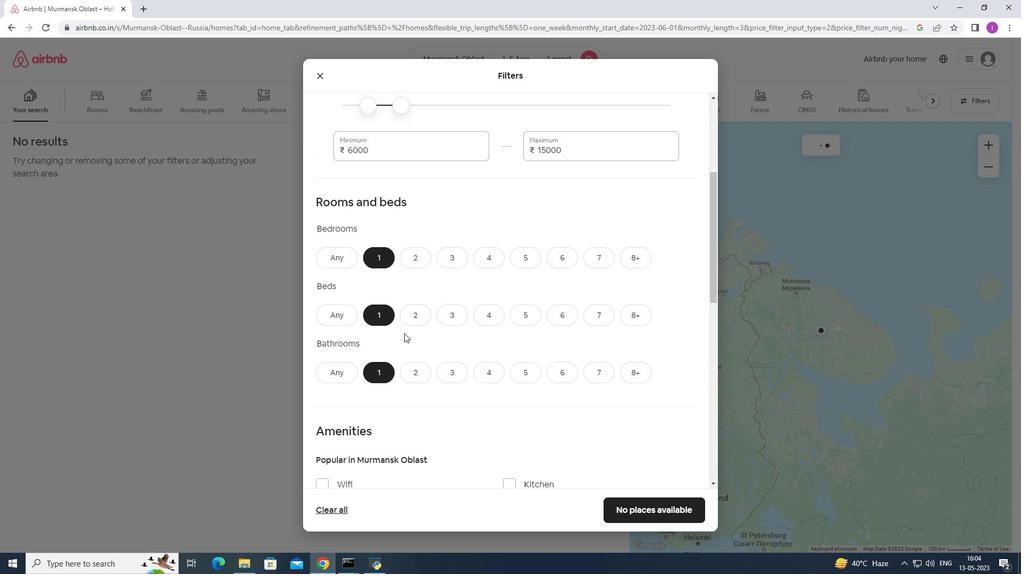 
Action: Mouse scrolled (404, 333) with delta (0, 0)
Screenshot: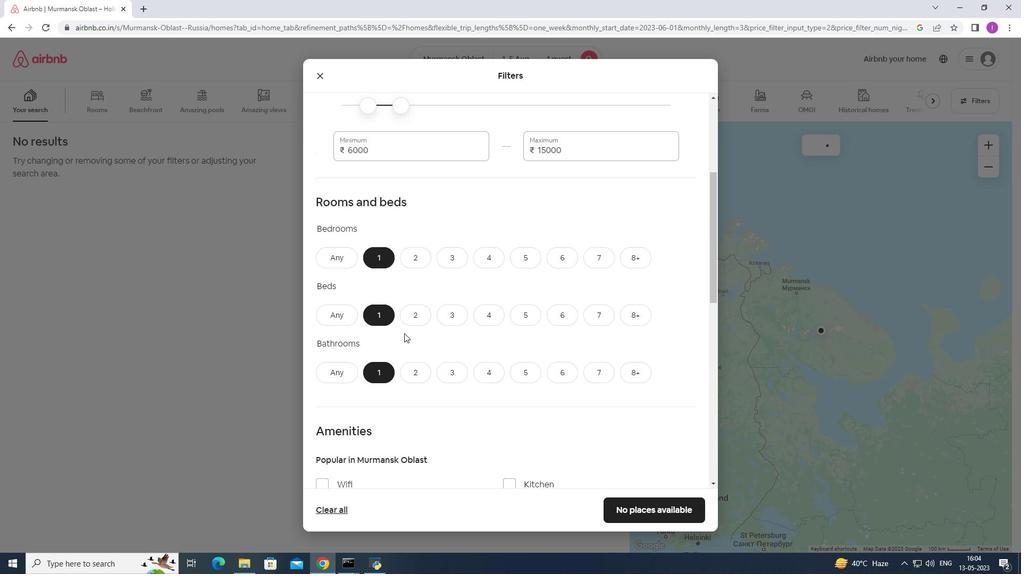 
Action: Mouse moved to (412, 324)
Screenshot: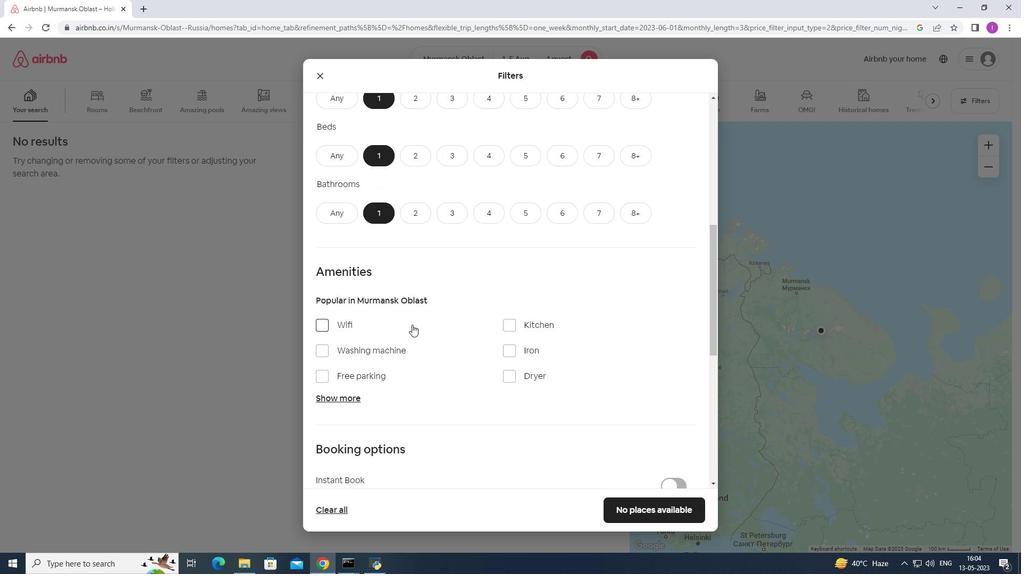 
Action: Mouse scrolled (412, 324) with delta (0, 0)
Screenshot: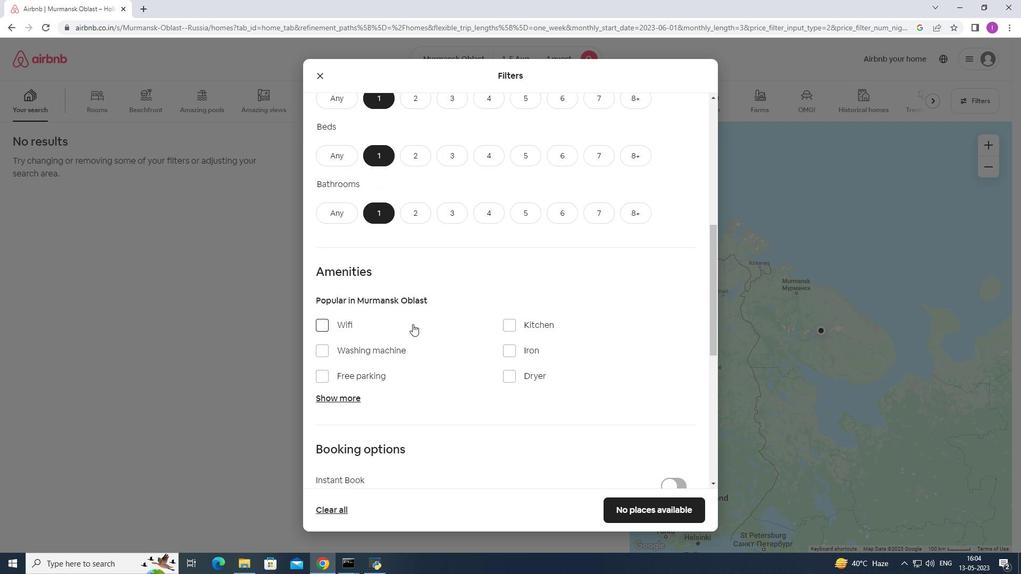 
Action: Mouse scrolled (412, 324) with delta (0, 0)
Screenshot: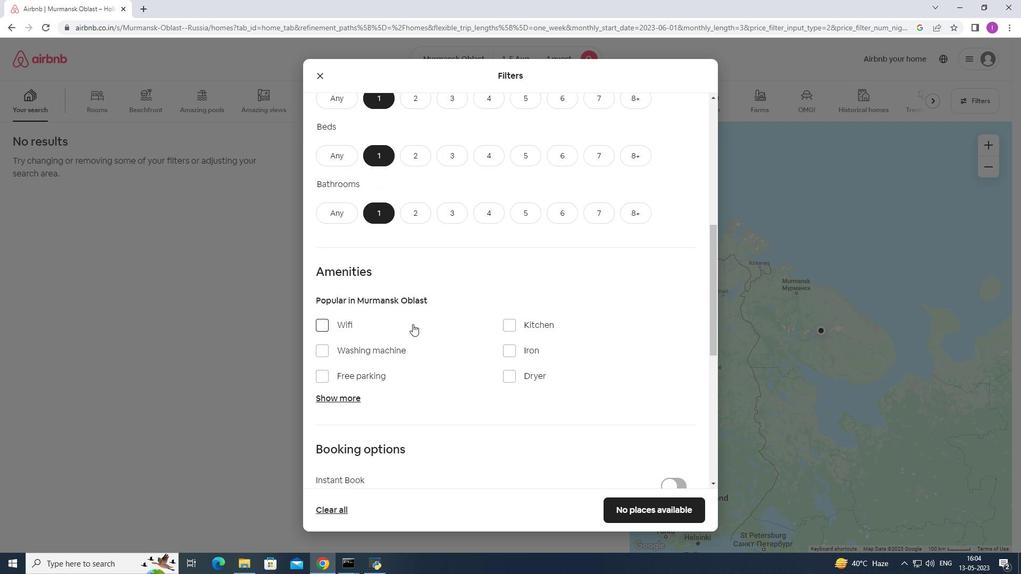 
Action: Mouse moved to (354, 220)
Screenshot: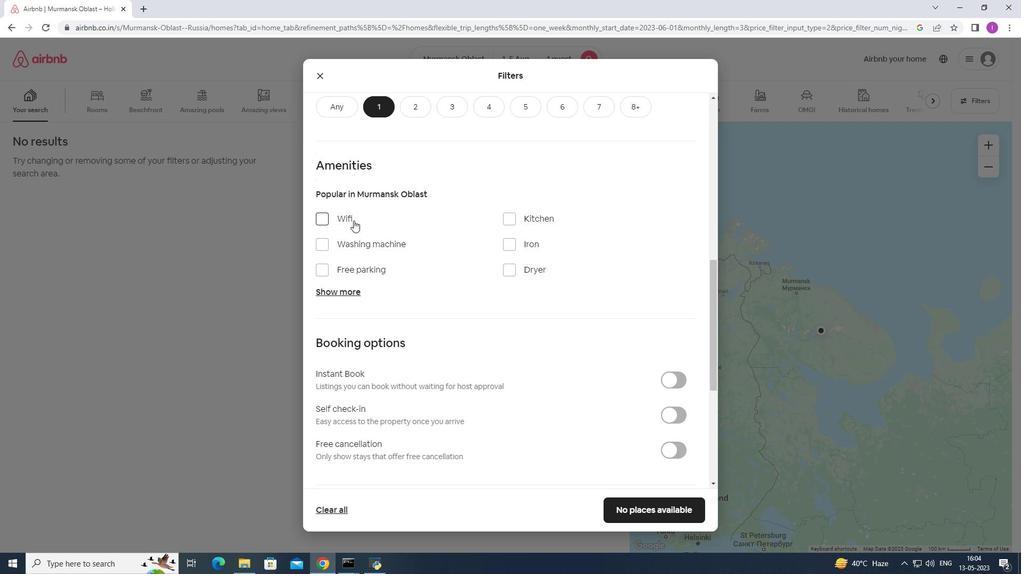 
Action: Mouse scrolled (354, 220) with delta (0, 0)
Screenshot: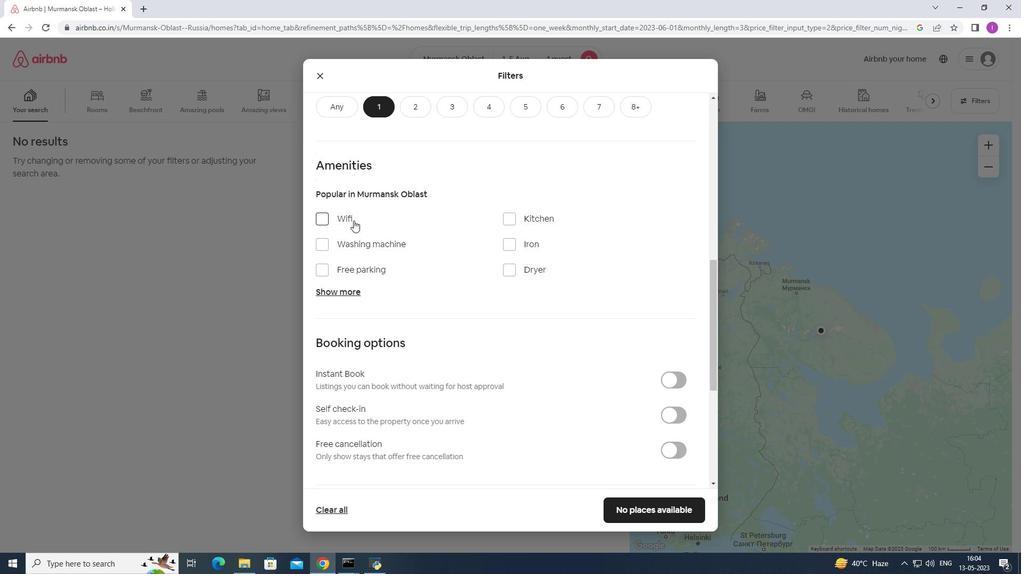 
Action: Mouse moved to (357, 219)
Screenshot: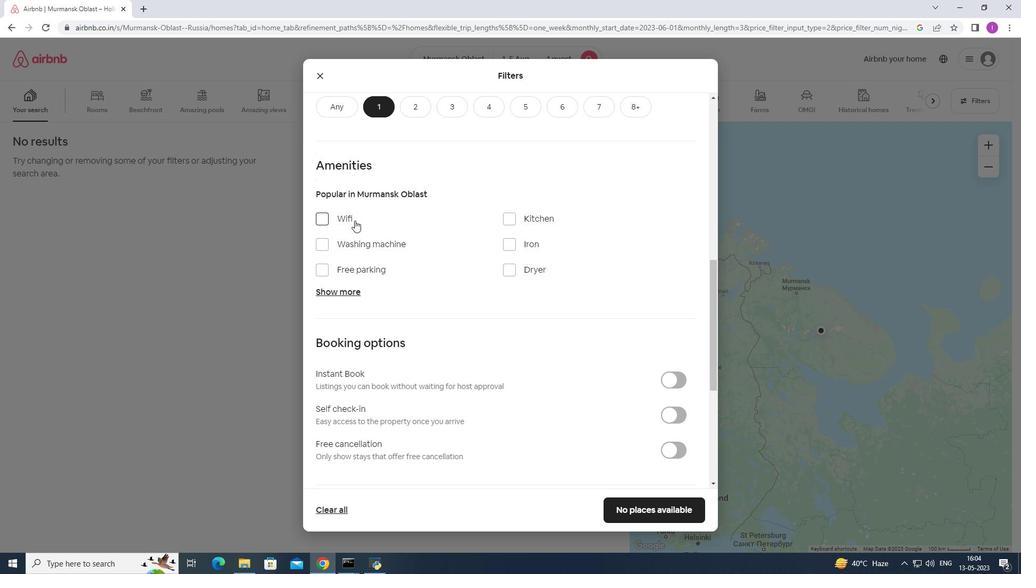 
Action: Mouse scrolled (357, 219) with delta (0, 0)
Screenshot: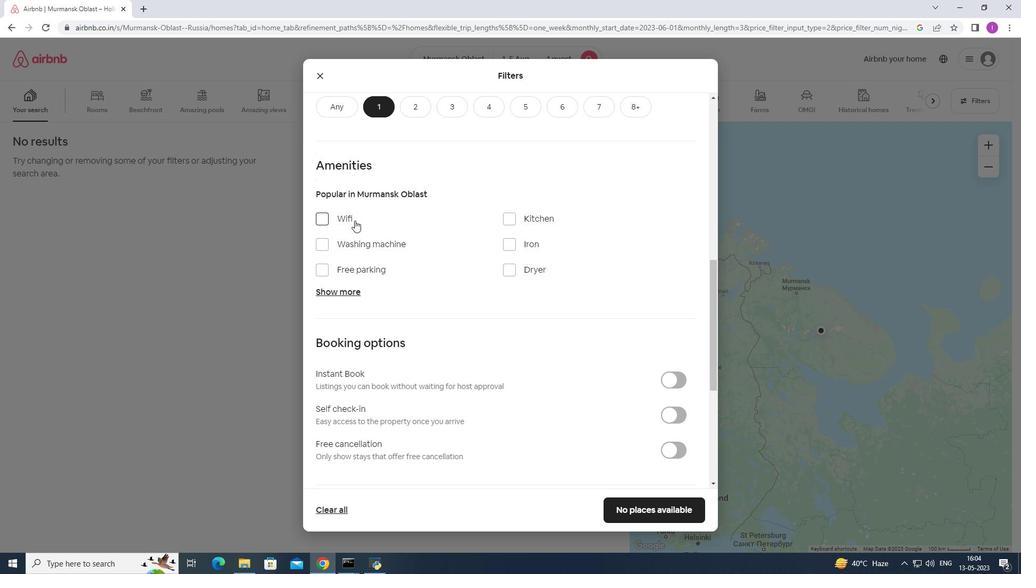 
Action: Mouse moved to (362, 216)
Screenshot: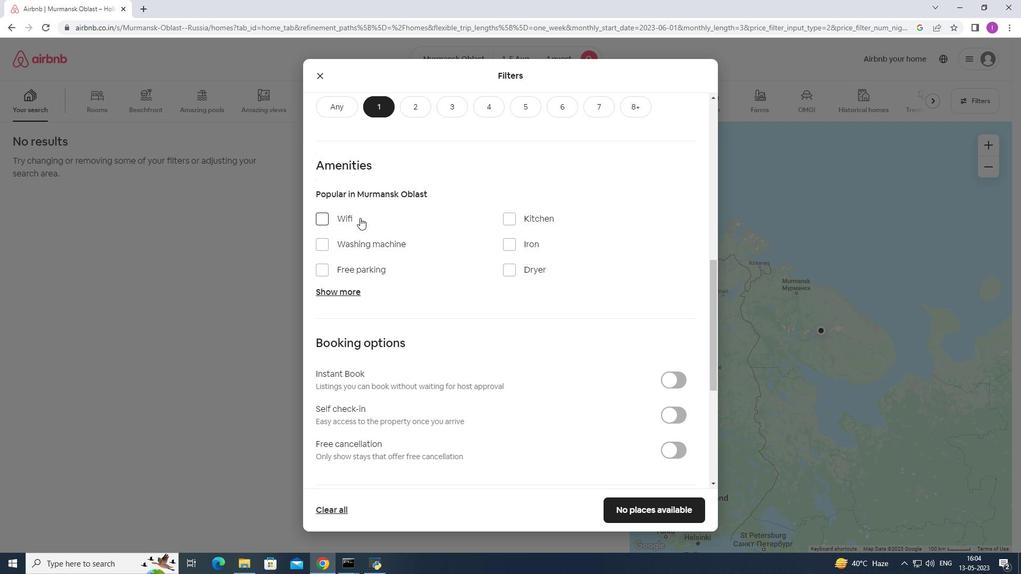
Action: Mouse scrolled (362, 216) with delta (0, 0)
Screenshot: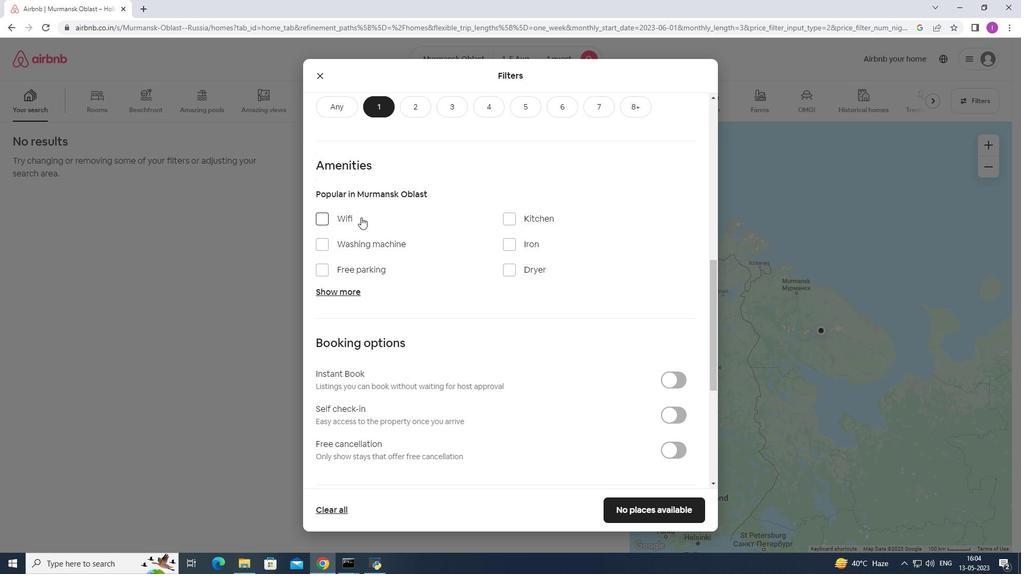 
Action: Mouse moved to (363, 216)
Screenshot: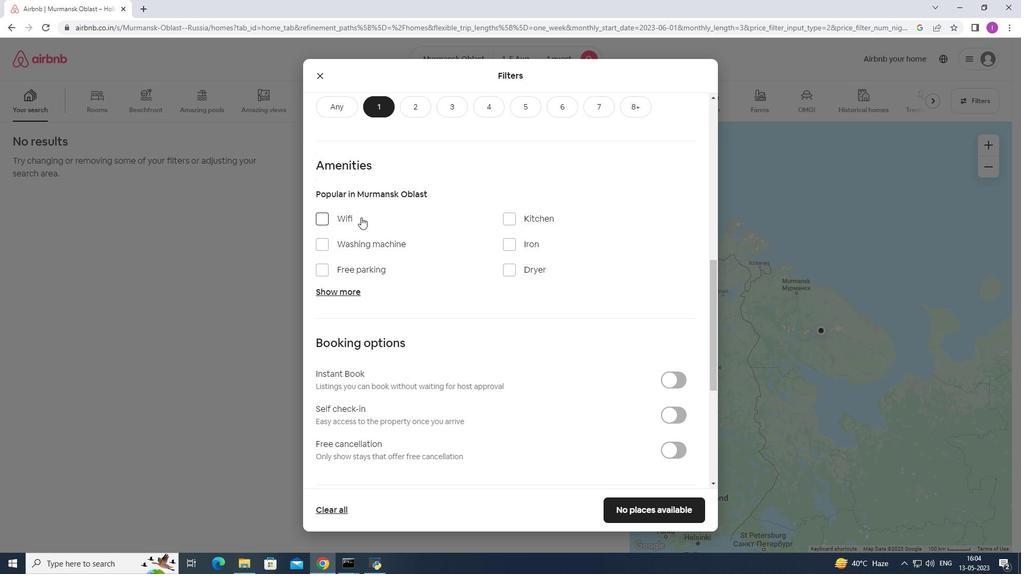 
Action: Mouse scrolled (363, 216) with delta (0, 0)
Screenshot: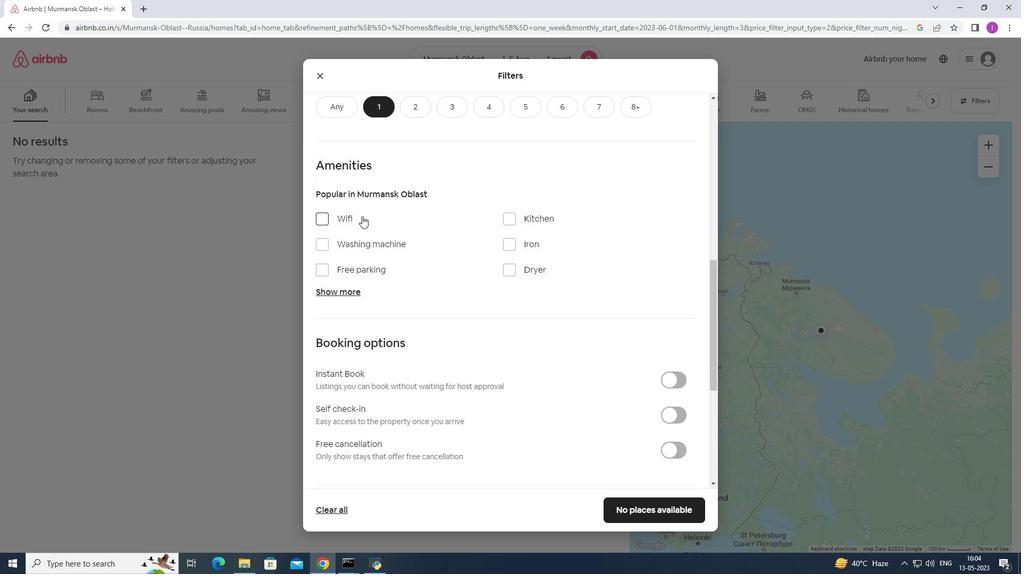 
Action: Mouse moved to (367, 216)
Screenshot: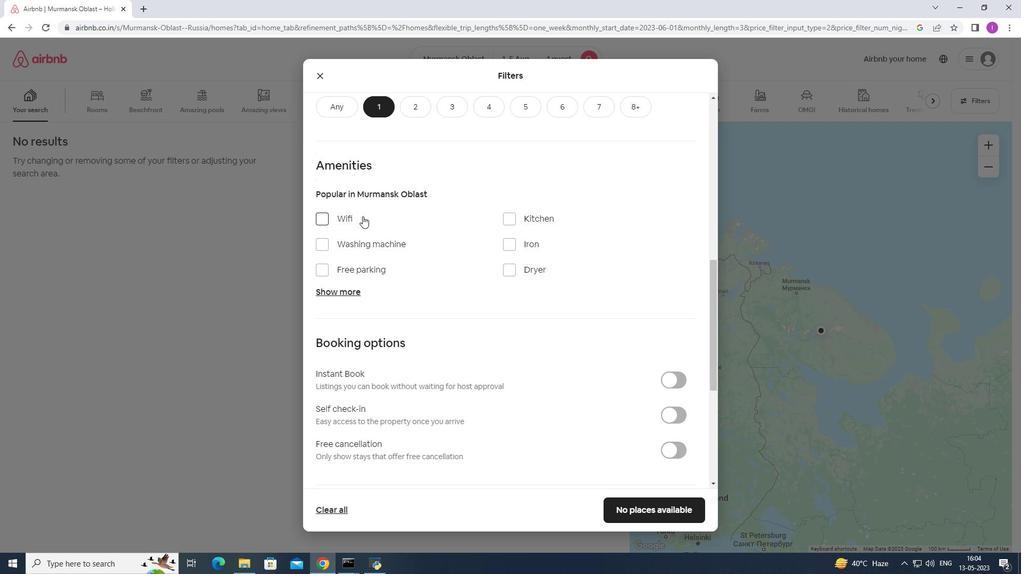 
Action: Mouse scrolled (366, 216) with delta (0, 0)
Screenshot: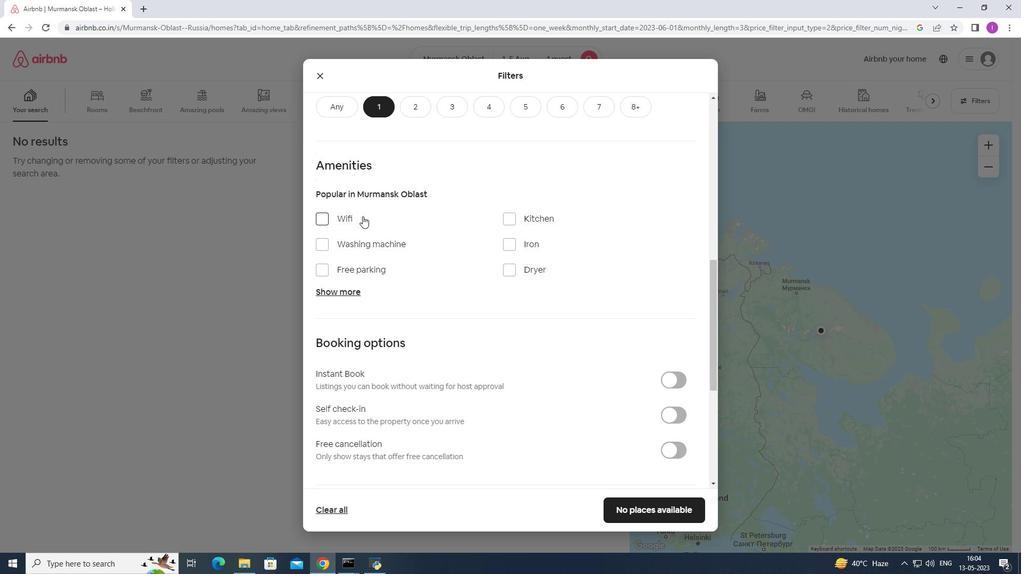 
Action: Mouse moved to (627, 180)
Screenshot: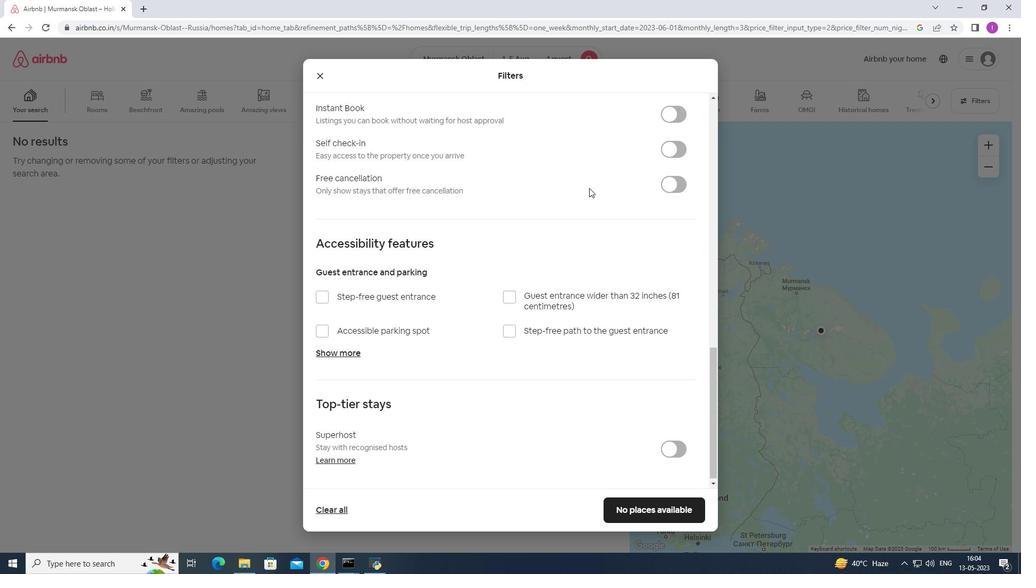 
Action: Mouse scrolled (627, 181) with delta (0, 0)
Screenshot: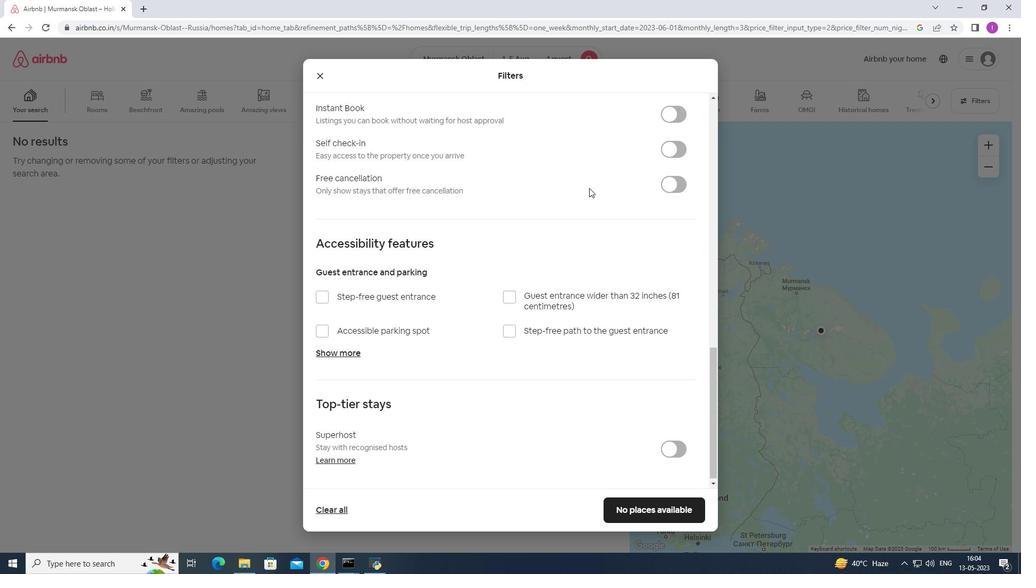 
Action: Mouse moved to (682, 197)
Screenshot: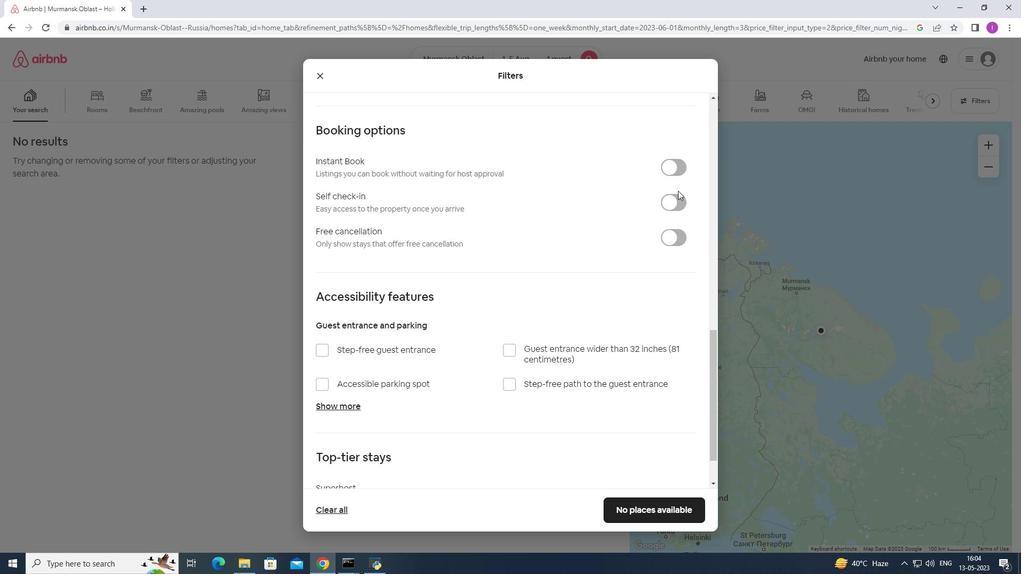 
Action: Mouse pressed left at (682, 197)
Screenshot: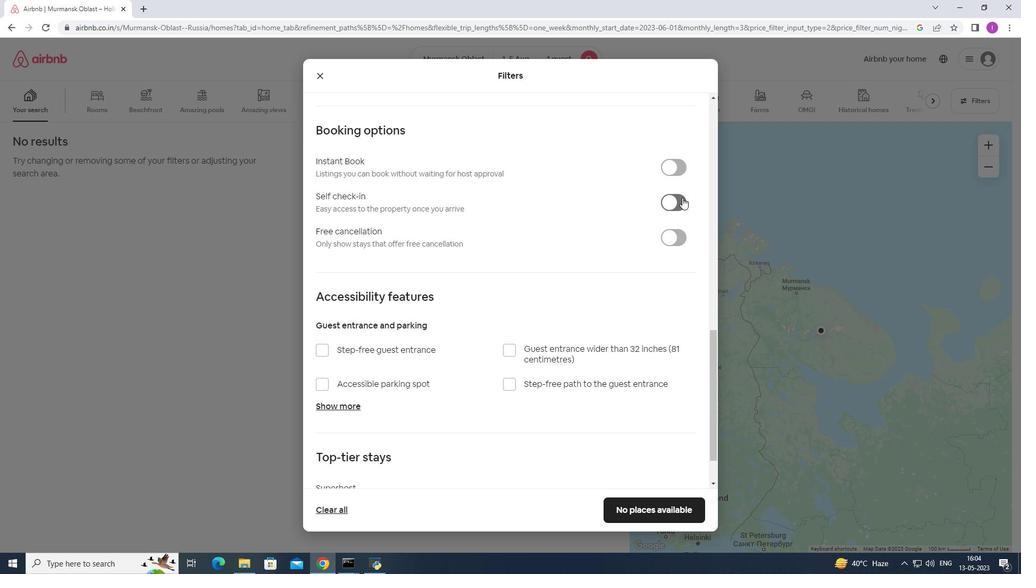 
Action: Mouse moved to (480, 228)
Screenshot: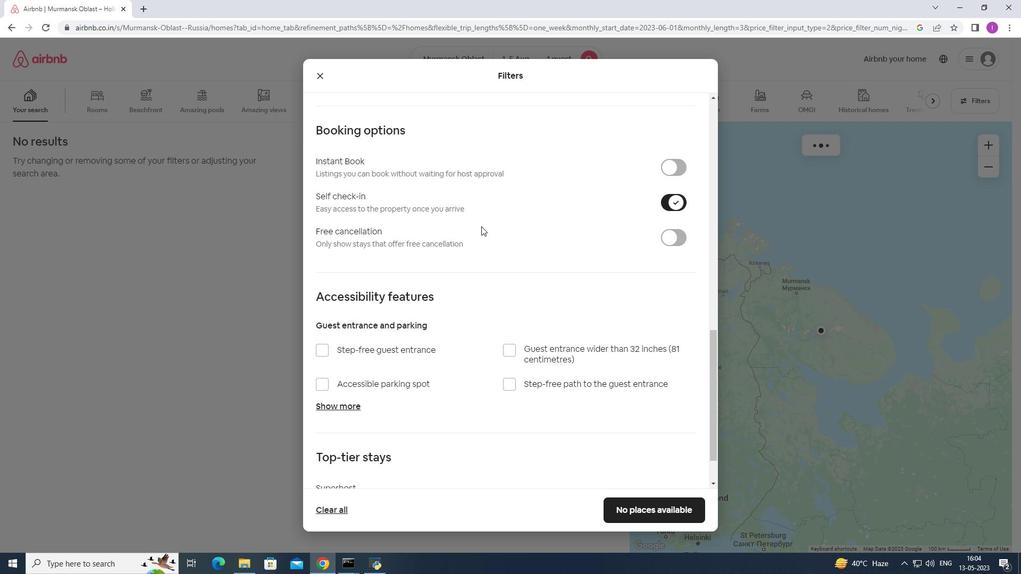 
Action: Mouse scrolled (480, 227) with delta (0, 0)
Screenshot: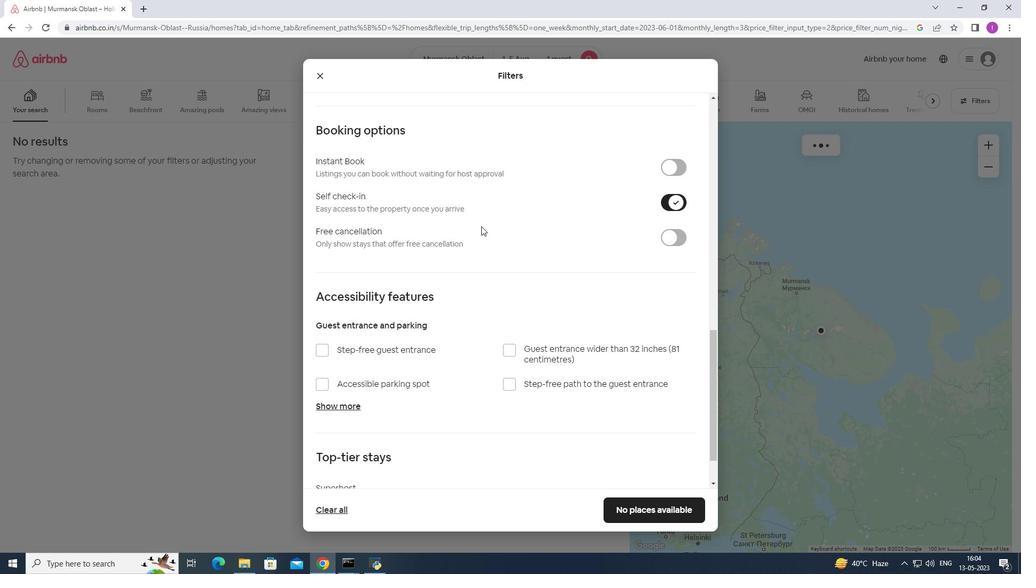 
Action: Mouse moved to (479, 229)
Screenshot: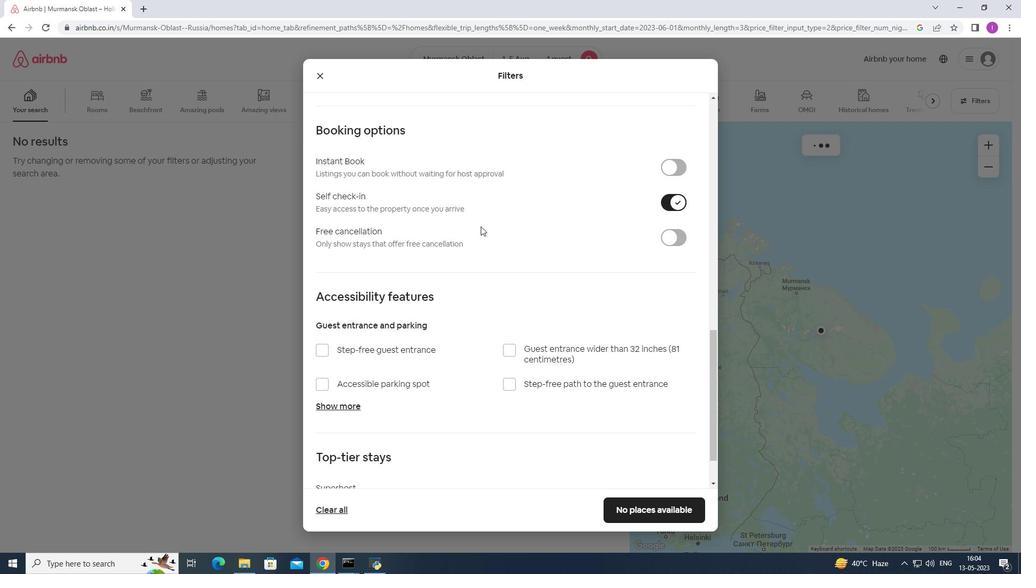 
Action: Mouse scrolled (479, 229) with delta (0, 0)
Screenshot: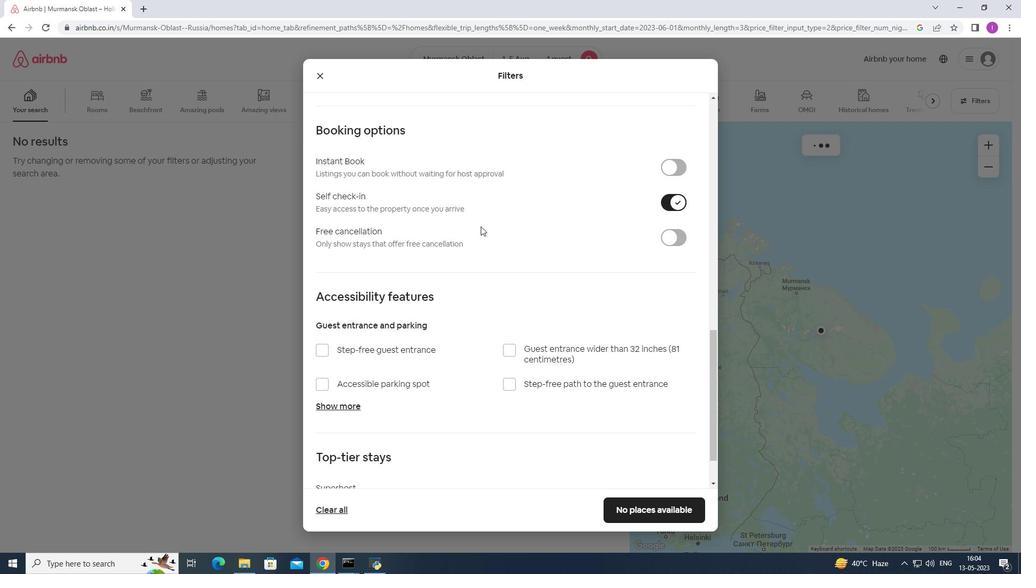 
Action: Mouse moved to (479, 230)
Screenshot: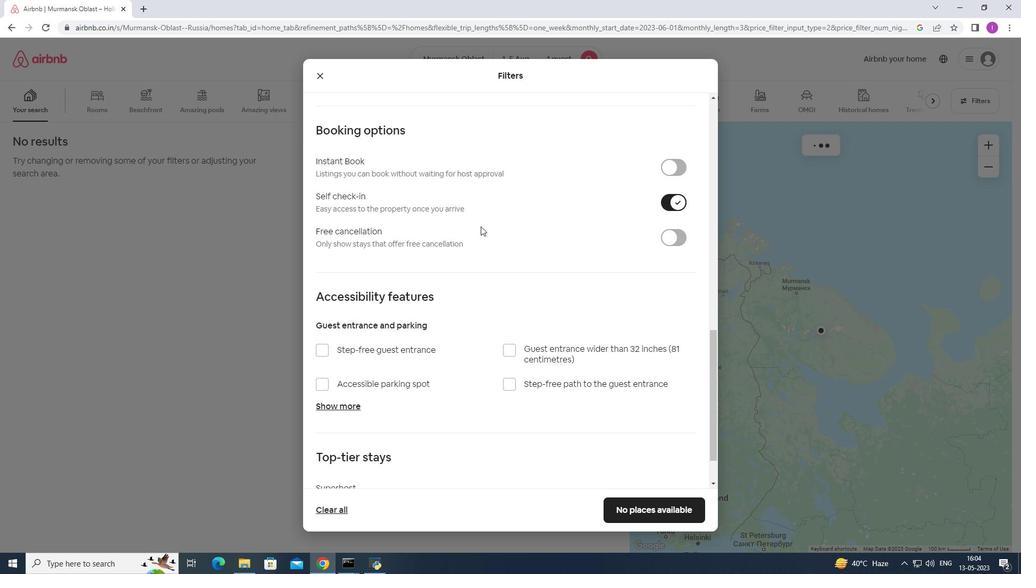 
Action: Mouse scrolled (479, 230) with delta (0, 0)
Screenshot: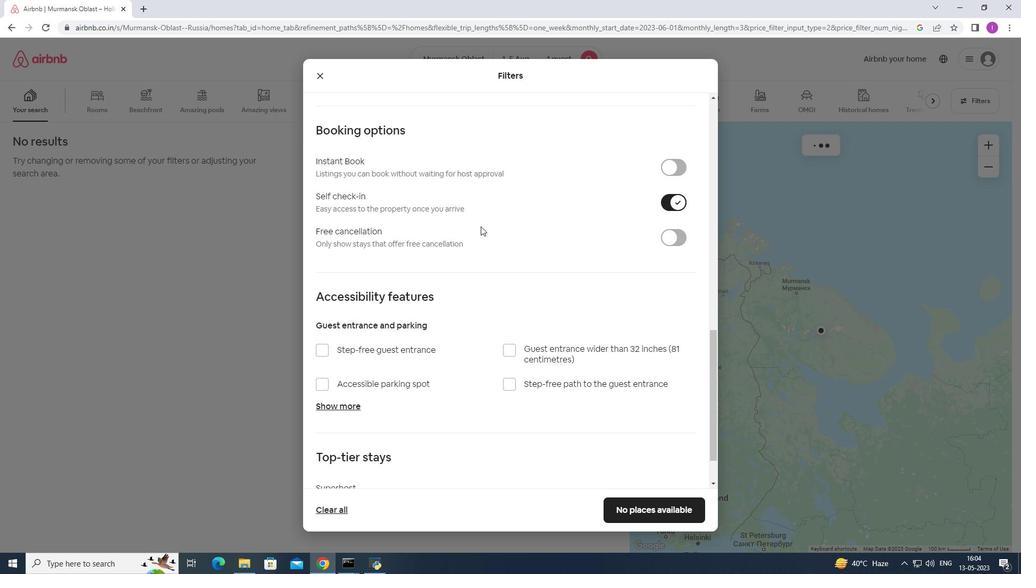 
Action: Mouse scrolled (479, 230) with delta (0, 0)
Screenshot: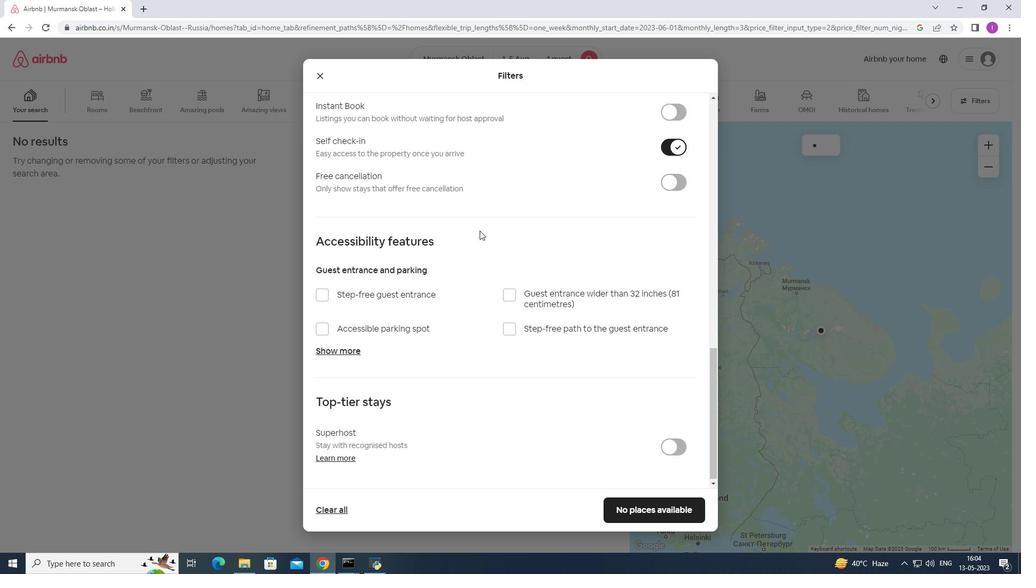 
Action: Mouse scrolled (479, 230) with delta (0, 0)
Screenshot: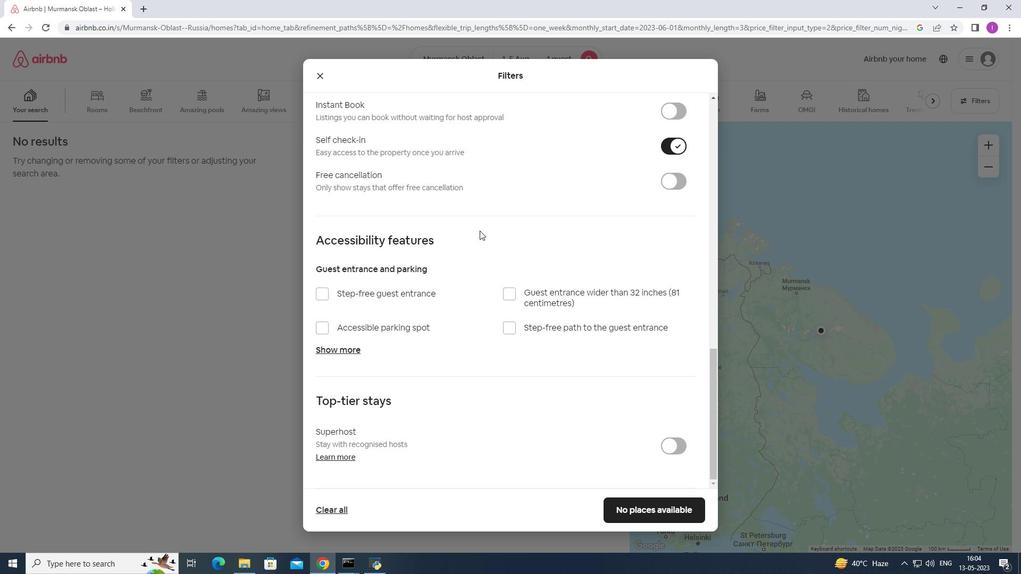 
Action: Mouse scrolled (479, 230) with delta (0, 0)
Screenshot: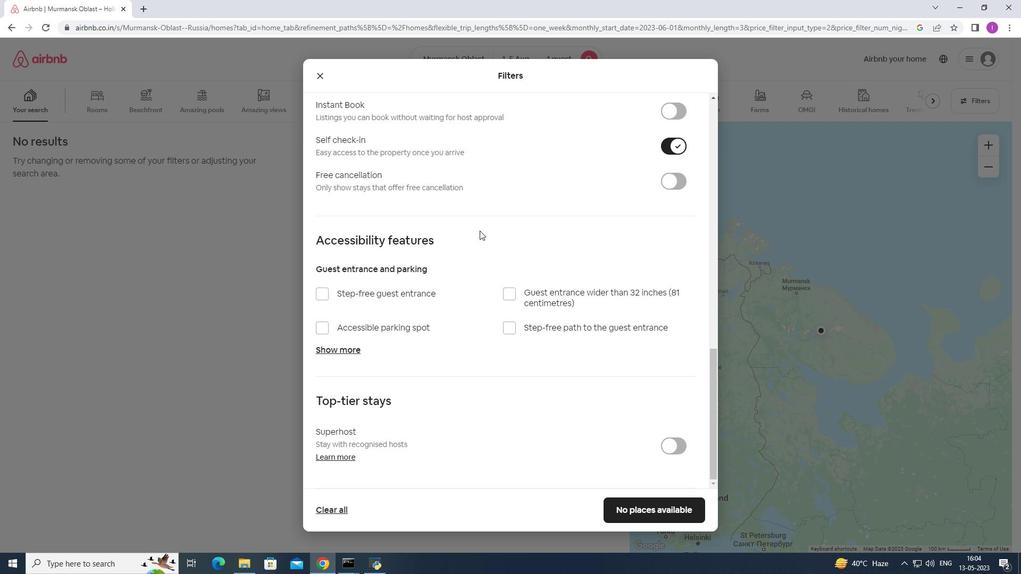 
Action: Mouse scrolled (479, 230) with delta (0, 0)
Screenshot: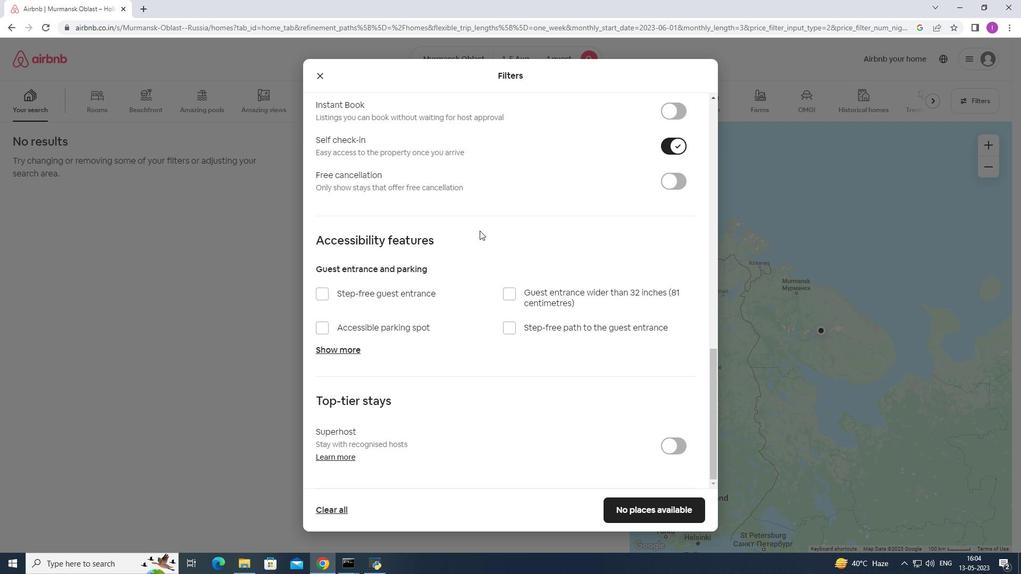 
Action: Mouse scrolled (479, 230) with delta (0, 0)
Screenshot: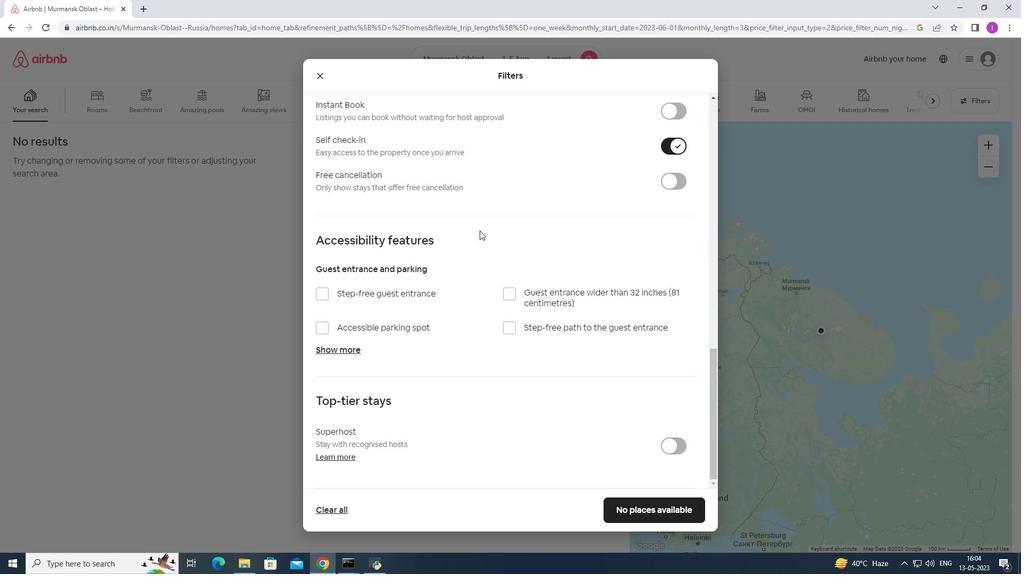 
Action: Mouse scrolled (479, 230) with delta (0, 0)
Screenshot: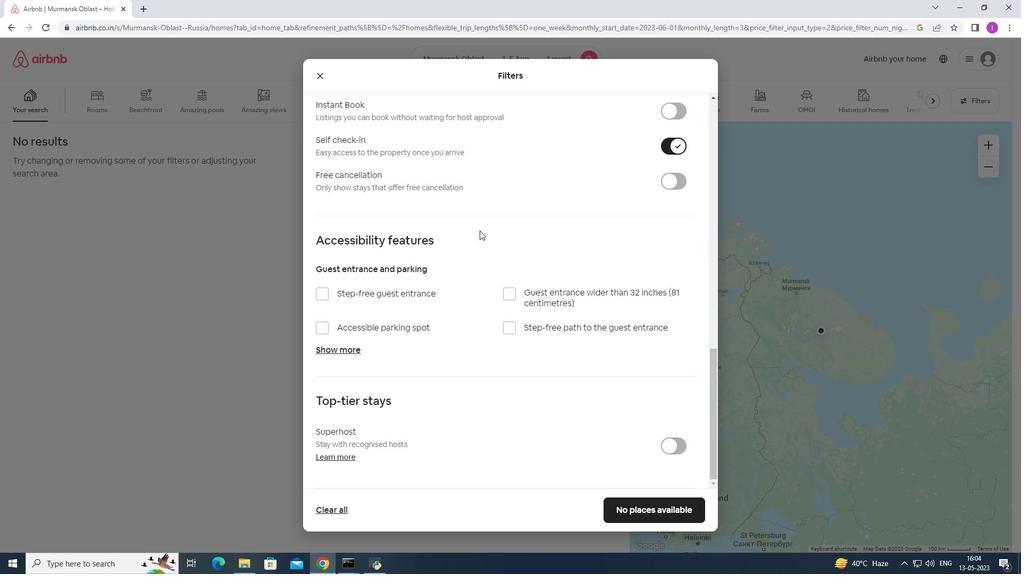 
Action: Mouse scrolled (479, 230) with delta (0, 0)
Screenshot: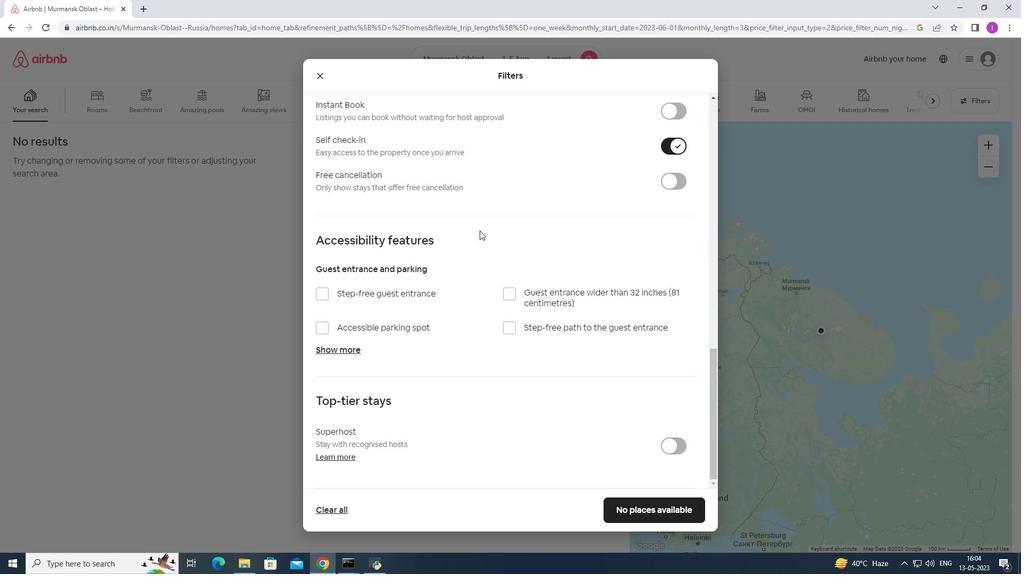 
Action: Mouse scrolled (479, 230) with delta (0, 0)
Screenshot: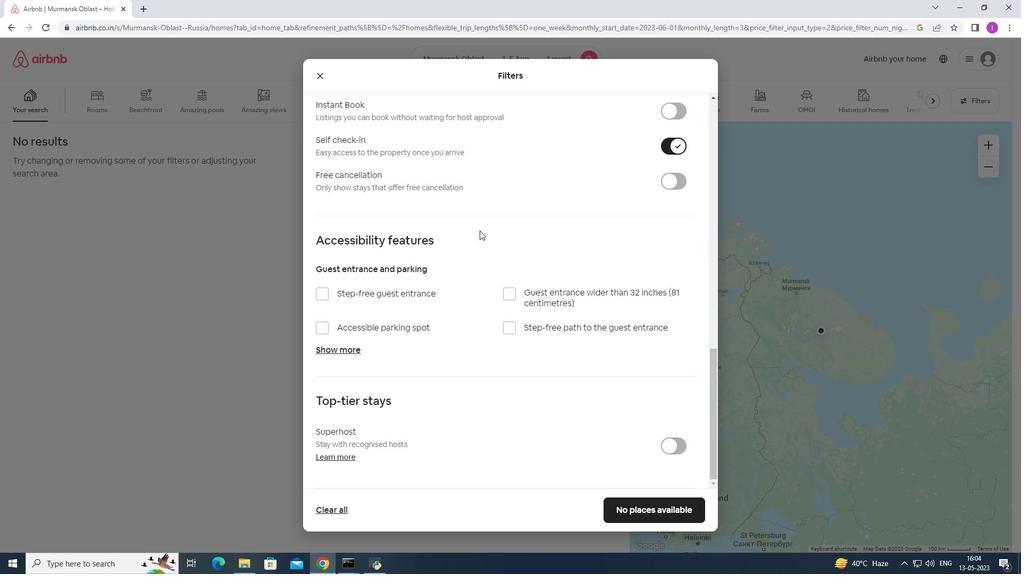 
Action: Mouse moved to (656, 493)
Screenshot: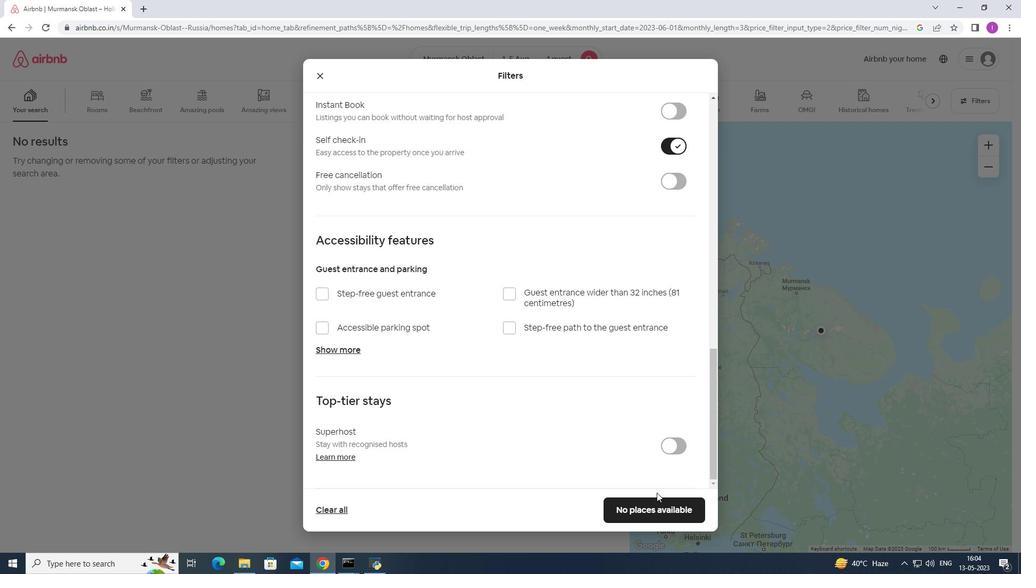 
Action: Mouse scrolled (656, 492) with delta (0, 0)
Screenshot: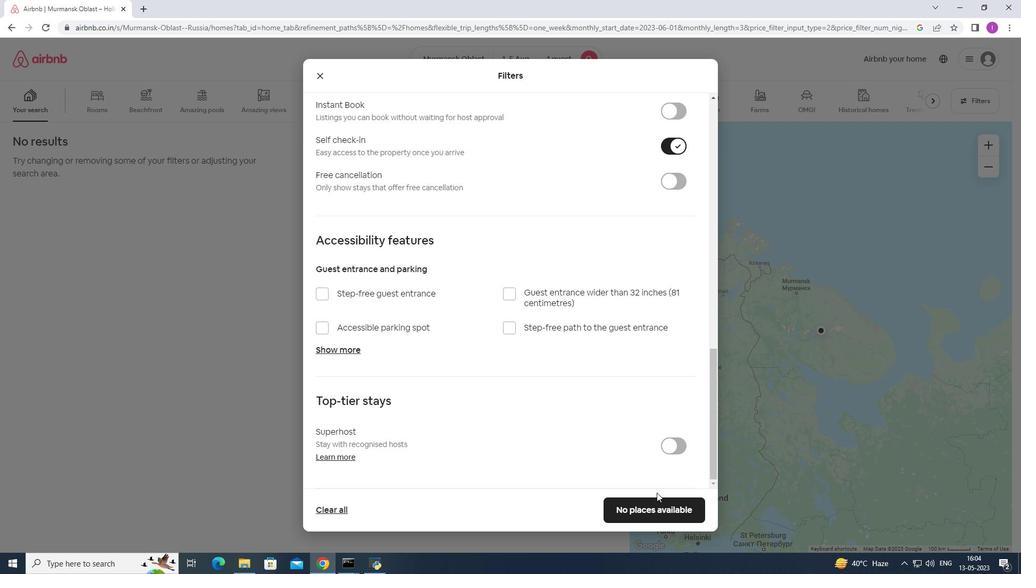 
Action: Mouse moved to (655, 493)
Screenshot: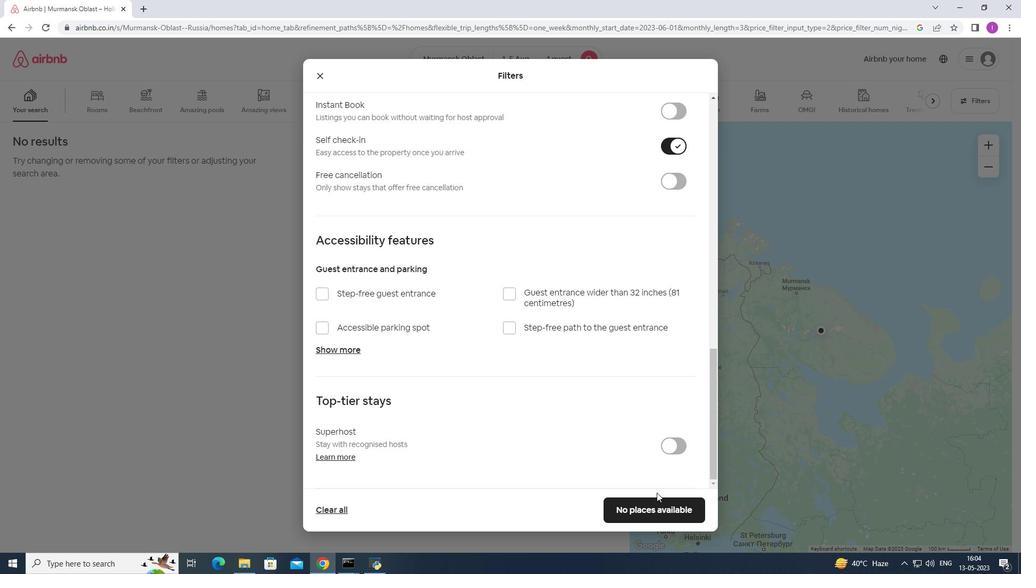 
Action: Mouse scrolled (655, 492) with delta (0, 0)
Screenshot: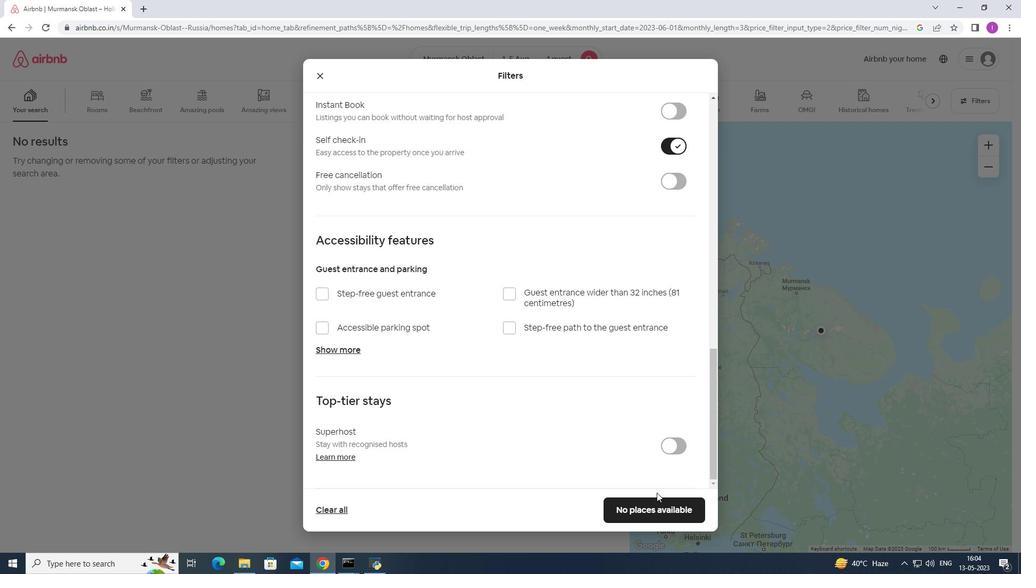 
Action: Mouse scrolled (655, 492) with delta (0, 0)
Screenshot: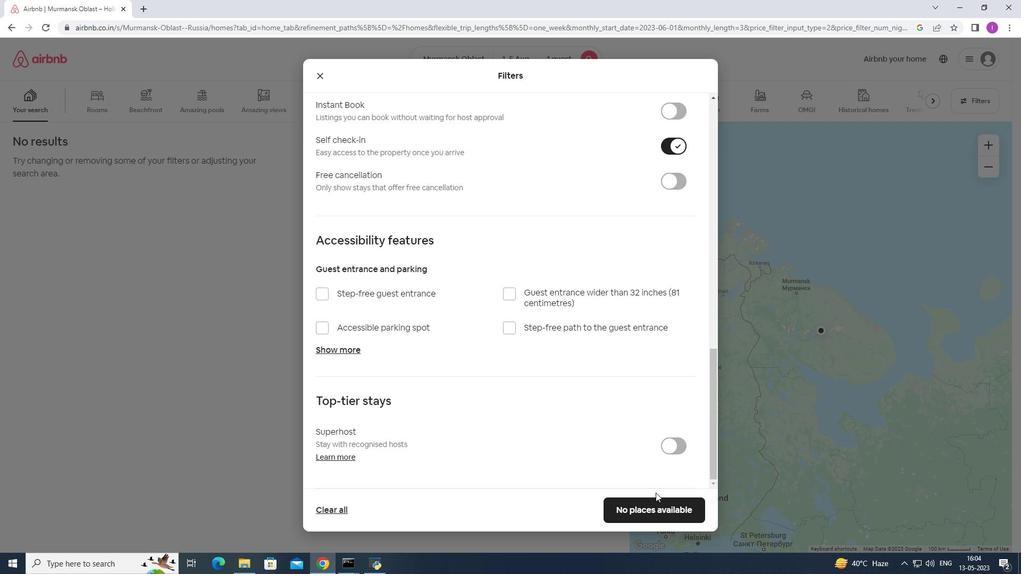 
Action: Mouse moved to (623, 509)
Screenshot: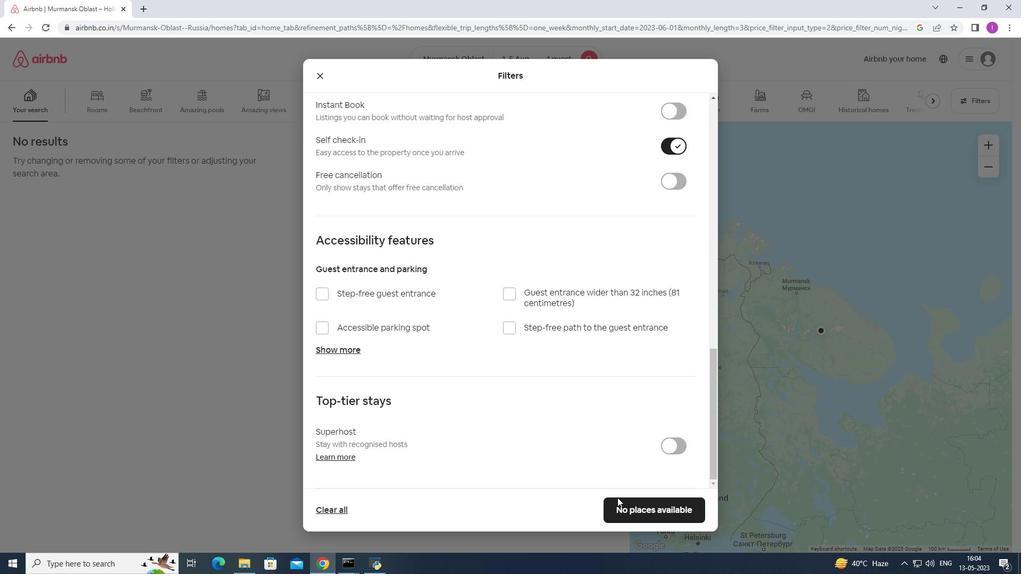 
Action: Mouse pressed left at (623, 509)
Screenshot: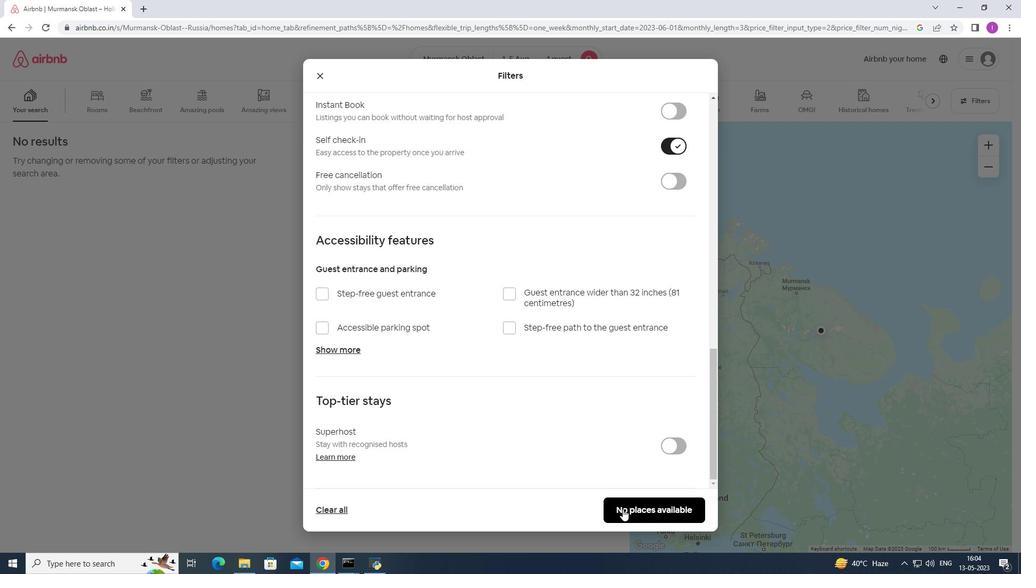 
Action: Mouse moved to (607, 493)
Screenshot: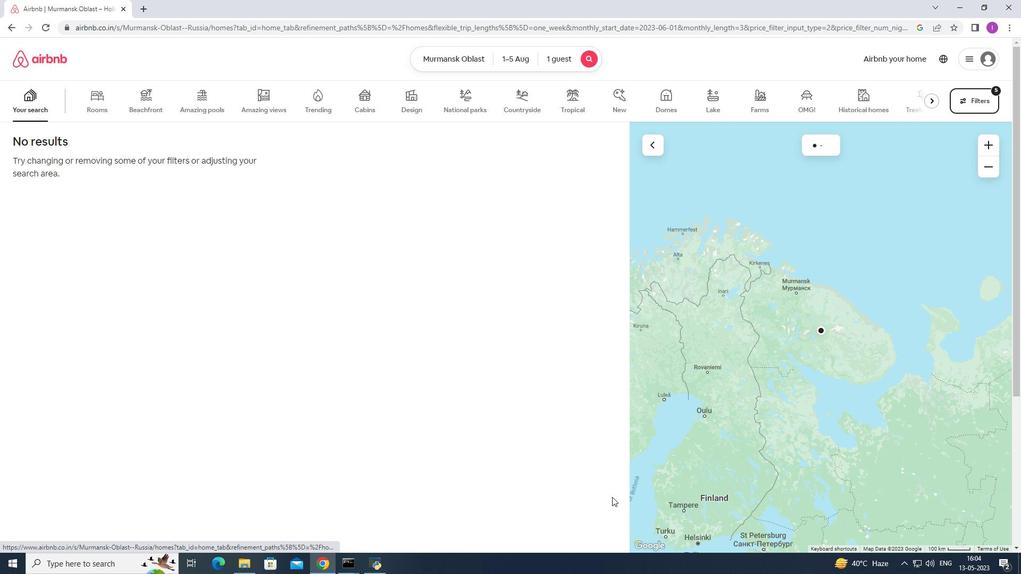 
